 Task: In the sheet Budget Analysis ToolFont size of heading  18 Font style of dataoswald 'Font size of data '9 Alignment of headline & dataAlign center.   Fill color in heading, Red Font color of dataIn the sheet  Budget Template Workbookbook
Action: Mouse moved to (99, 158)
Screenshot: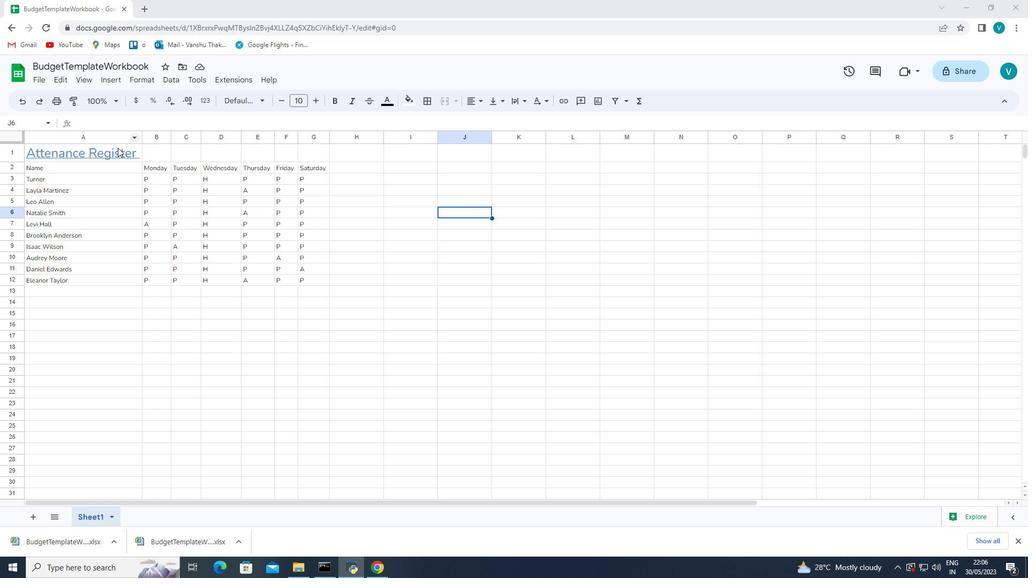 
Action: Mouse pressed left at (99, 158)
Screenshot: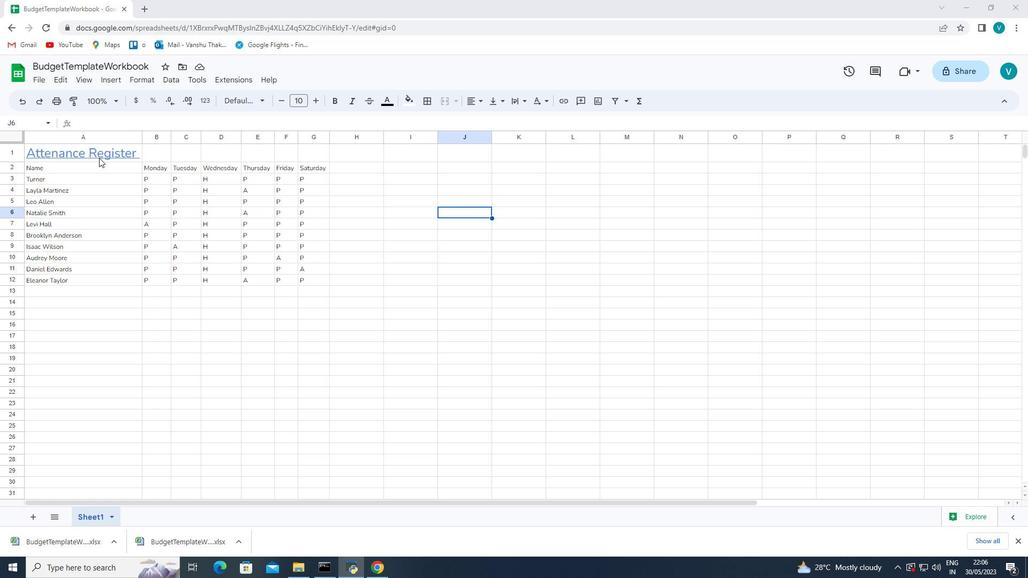 
Action: Mouse moved to (254, 101)
Screenshot: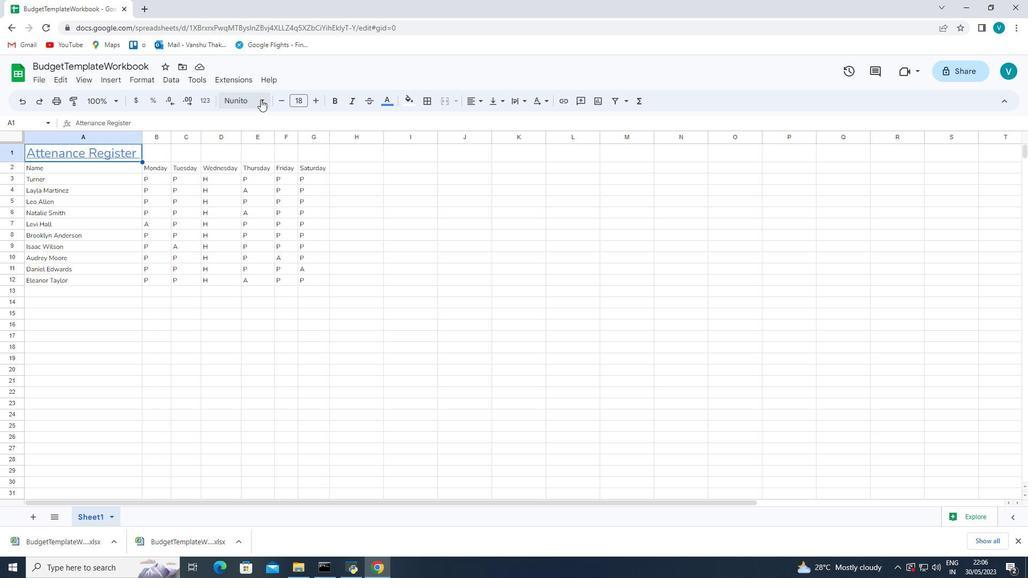 
Action: Mouse pressed left at (254, 101)
Screenshot: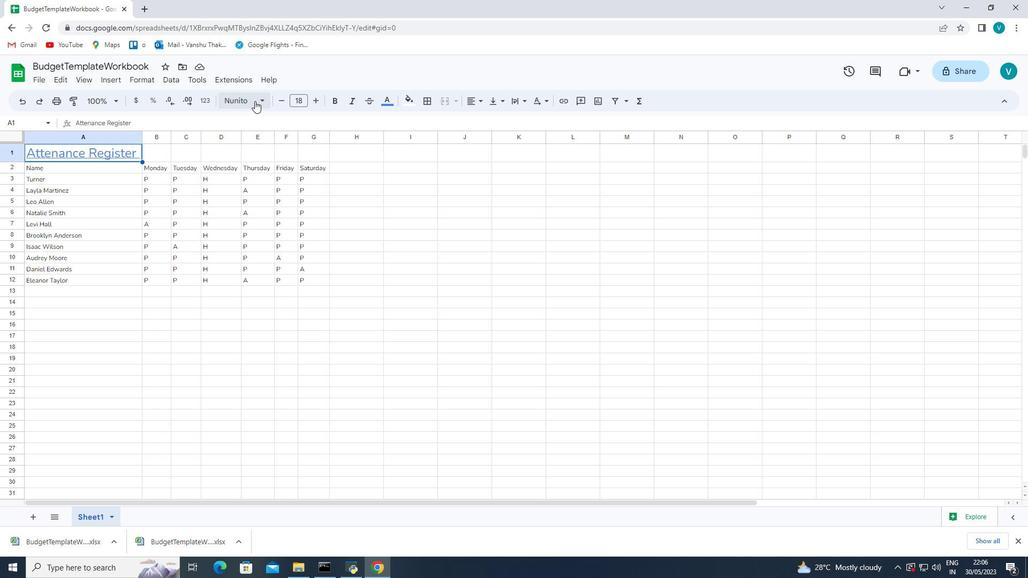 
Action: Mouse moved to (285, 328)
Screenshot: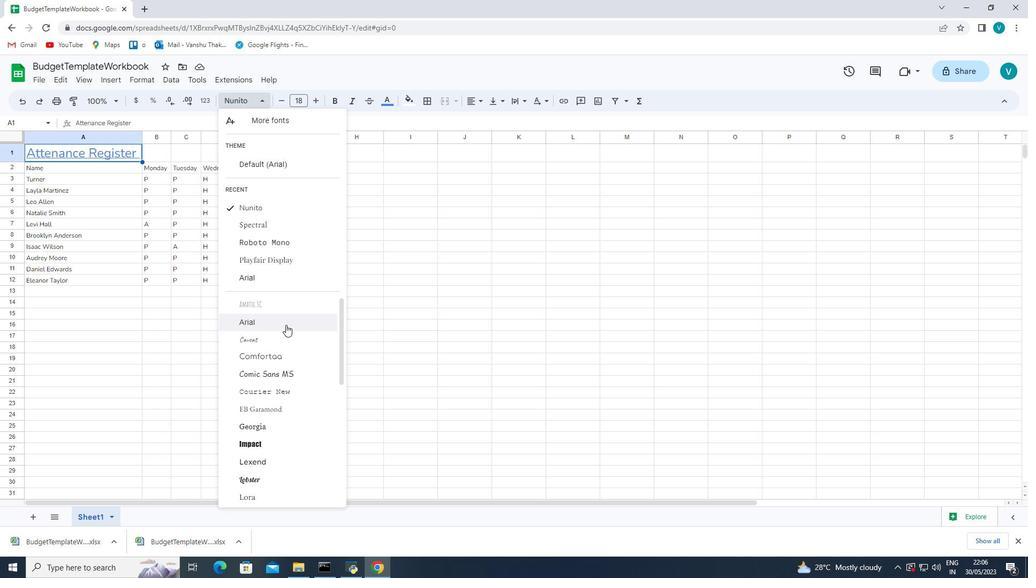 
Action: Mouse scrolled (285, 327) with delta (0, 0)
Screenshot: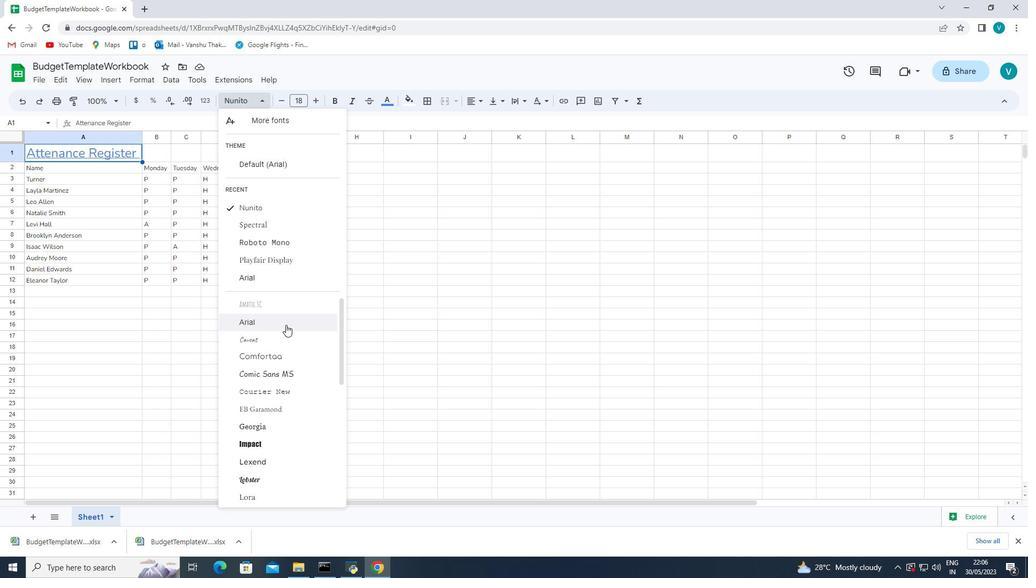 
Action: Mouse moved to (284, 332)
Screenshot: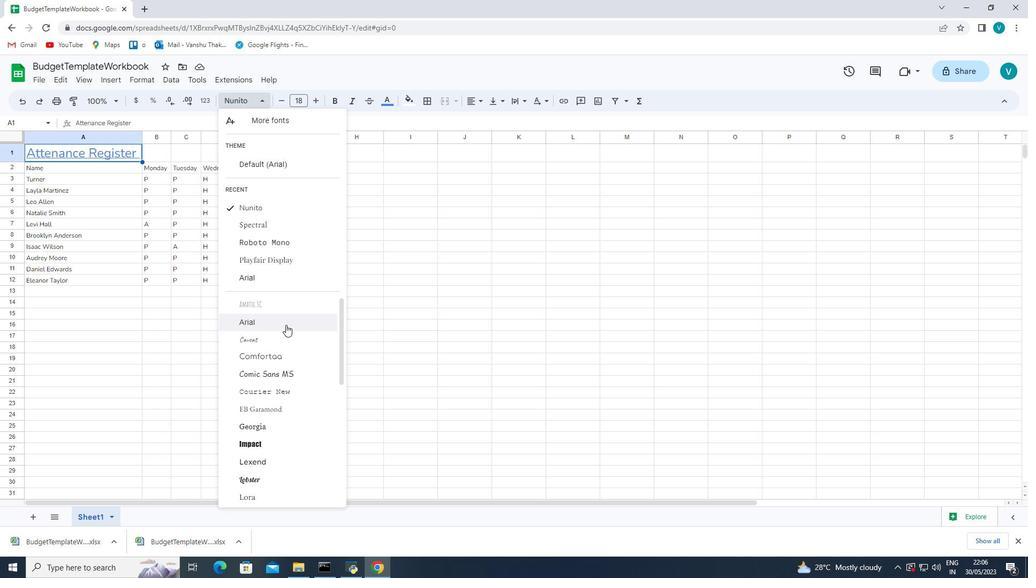 
Action: Mouse scrolled (284, 331) with delta (0, 0)
Screenshot: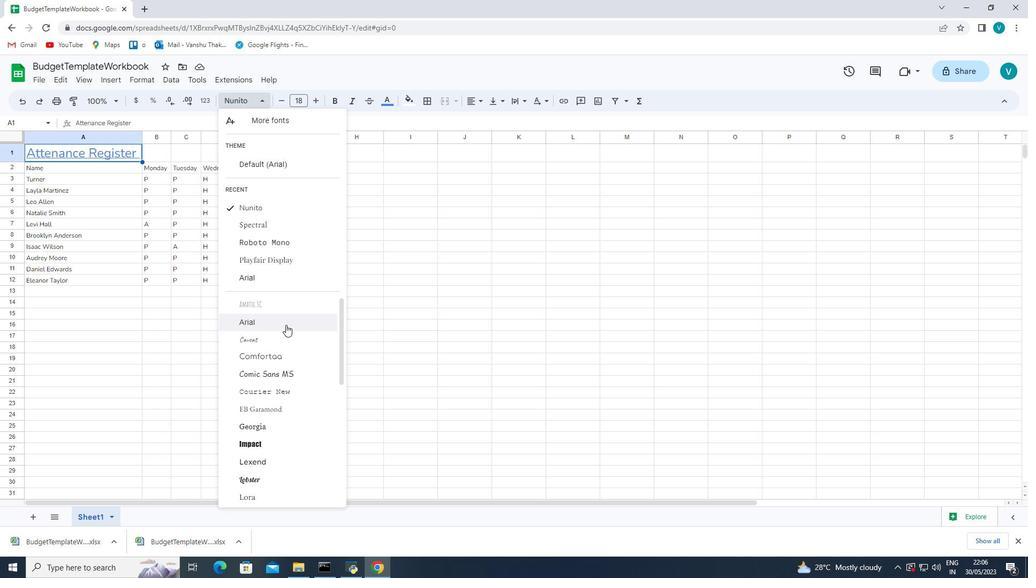 
Action: Mouse moved to (284, 333)
Screenshot: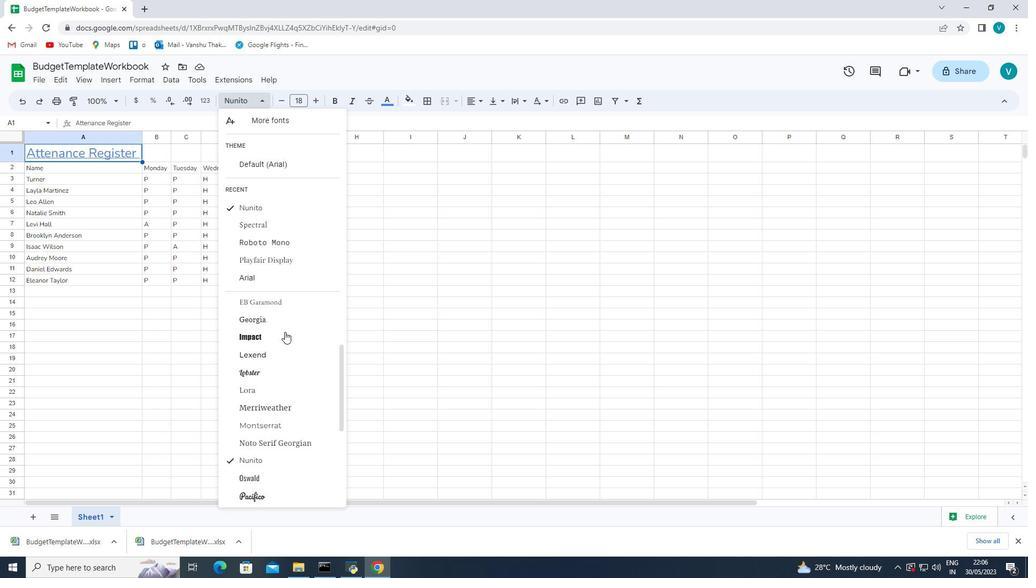 
Action: Mouse scrolled (284, 332) with delta (0, 0)
Screenshot: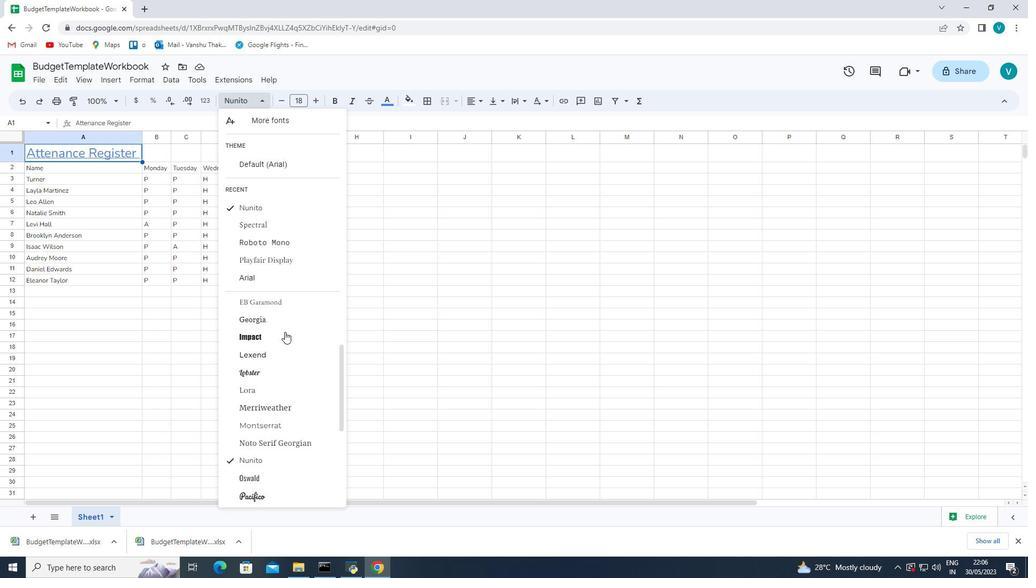 
Action: Mouse moved to (284, 336)
Screenshot: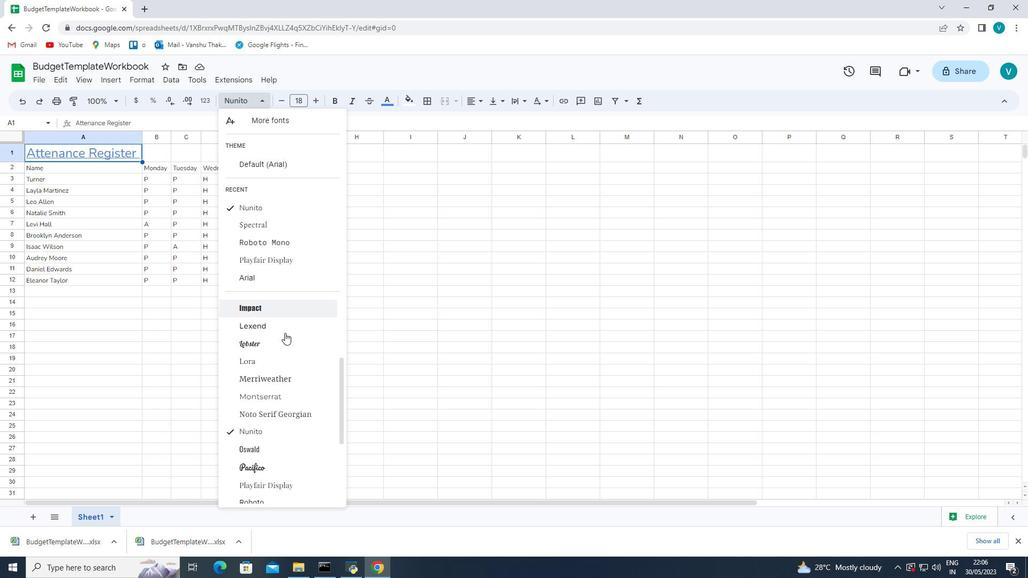 
Action: Mouse scrolled (284, 335) with delta (0, 0)
Screenshot: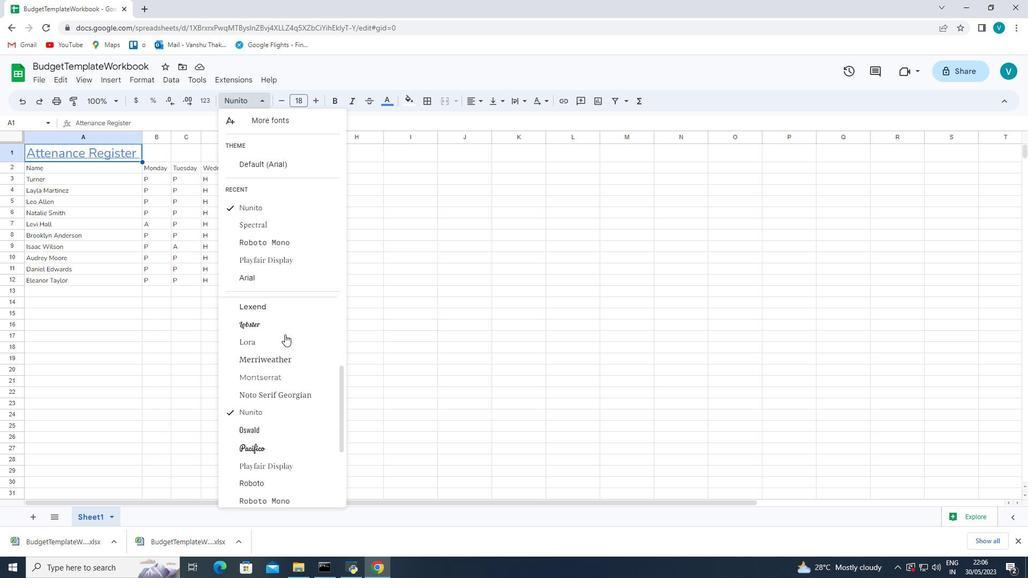 
Action: Mouse scrolled (284, 335) with delta (0, 0)
Screenshot: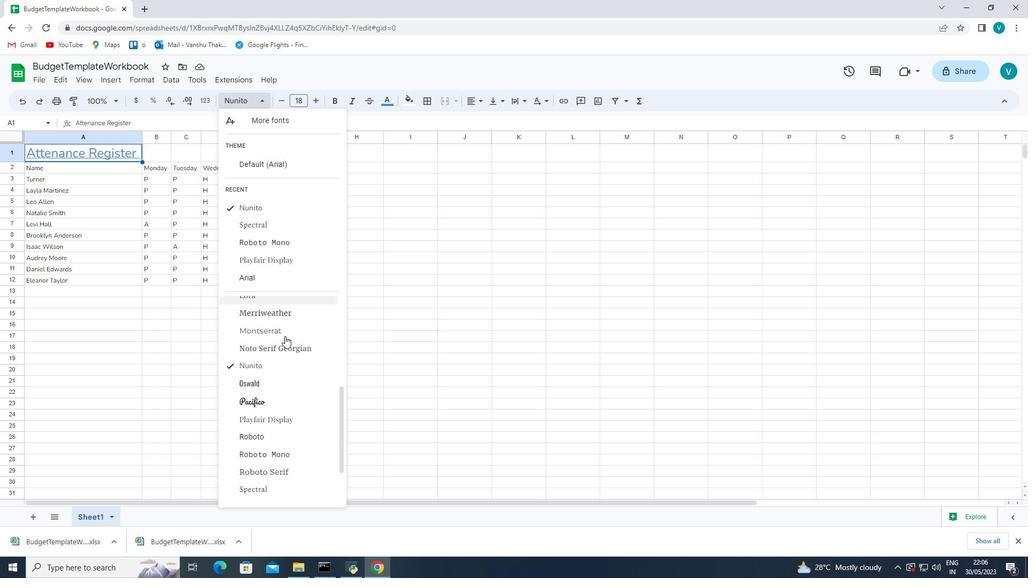 
Action: Mouse scrolled (284, 335) with delta (0, 0)
Screenshot: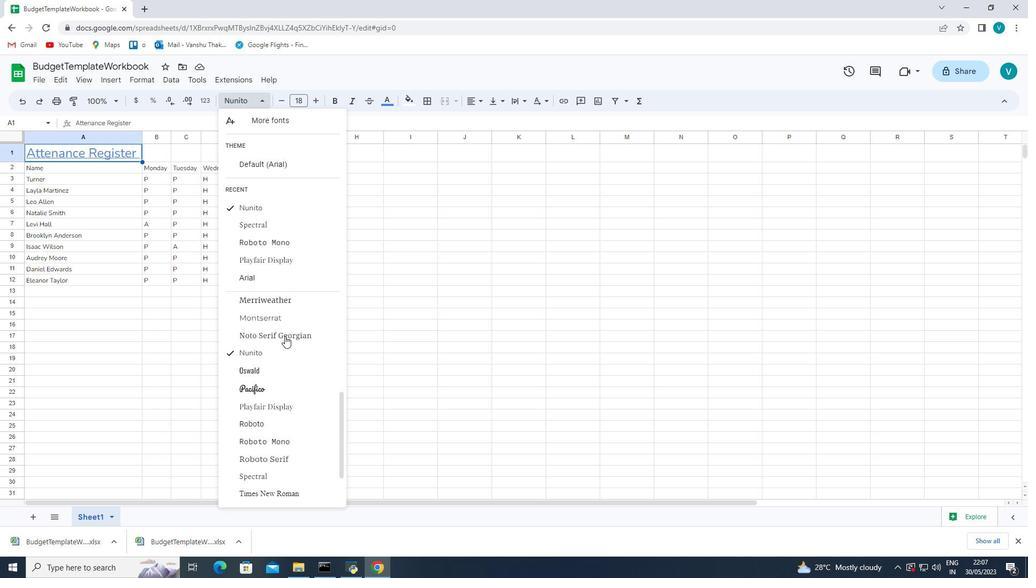
Action: Mouse moved to (285, 336)
Screenshot: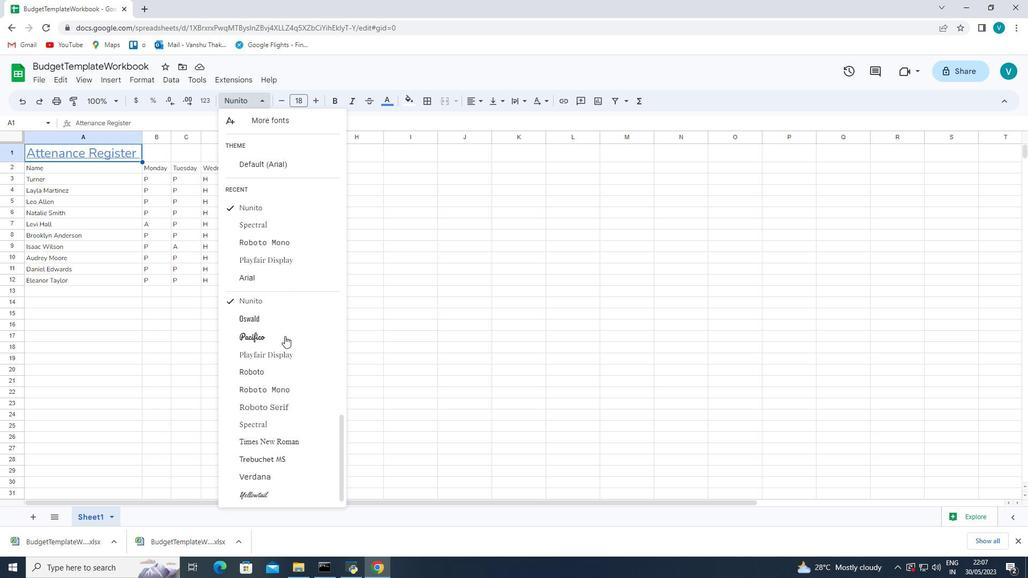 
Action: Mouse scrolled (285, 336) with delta (0, 0)
Screenshot: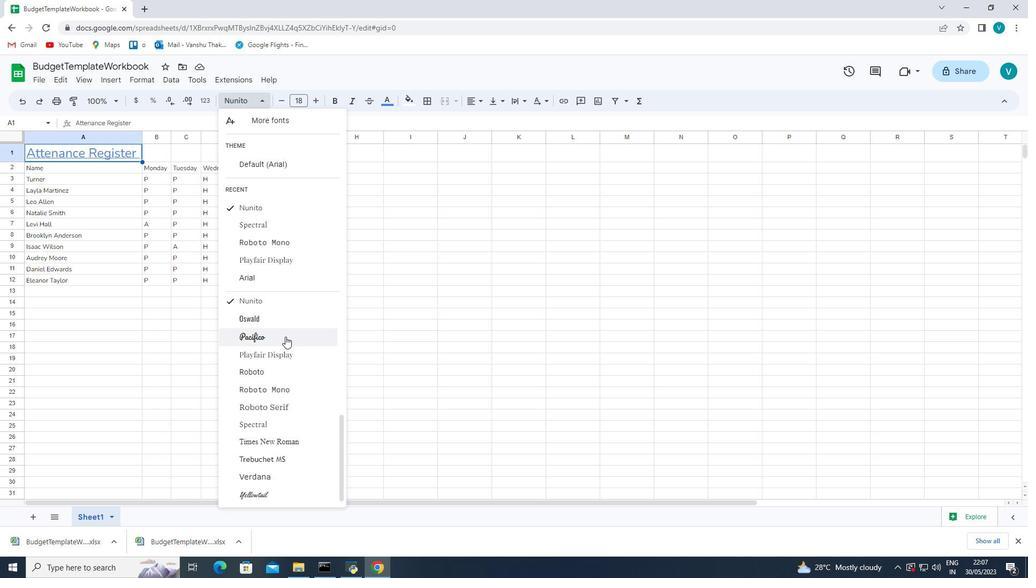 
Action: Mouse scrolled (285, 336) with delta (0, 0)
Screenshot: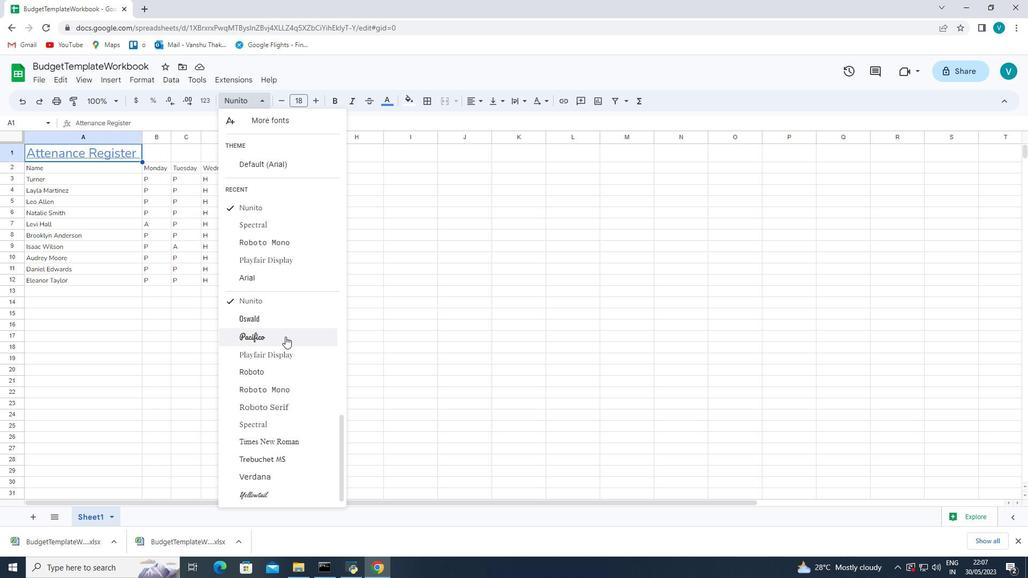 
Action: Mouse scrolled (285, 336) with delta (0, 0)
Screenshot: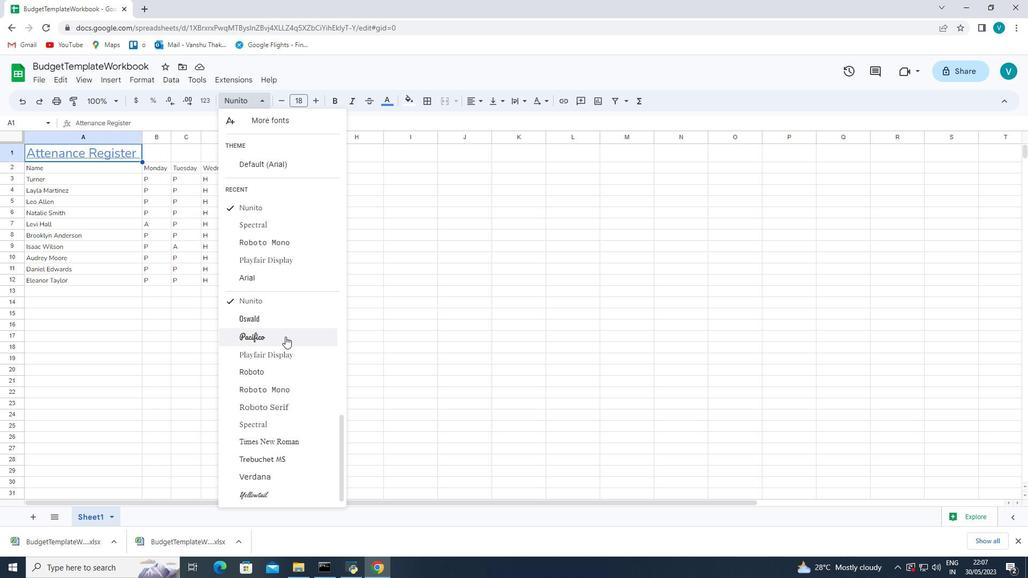 
Action: Mouse scrolled (285, 336) with delta (0, 0)
Screenshot: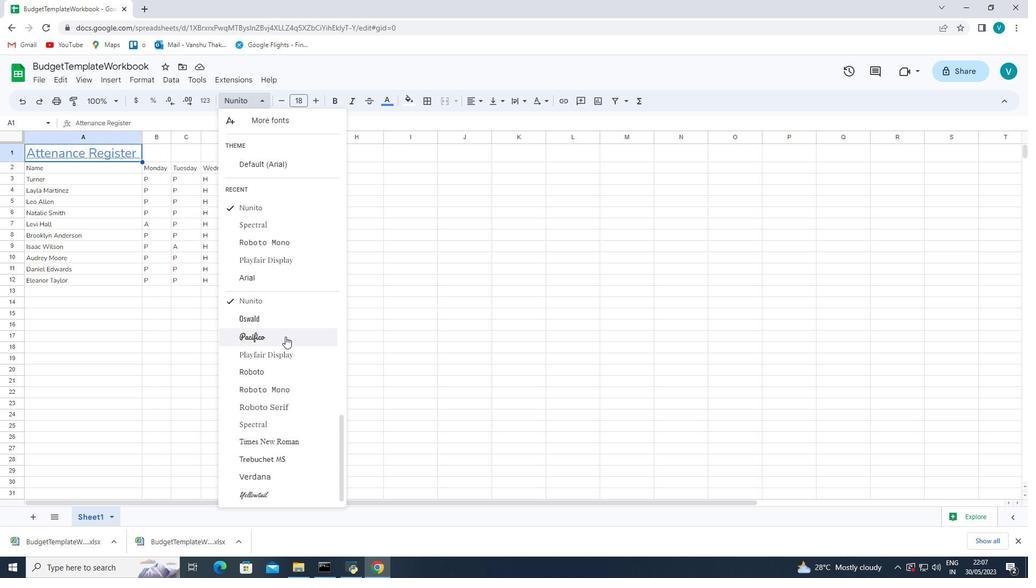 
Action: Mouse scrolled (285, 336) with delta (0, 0)
Screenshot: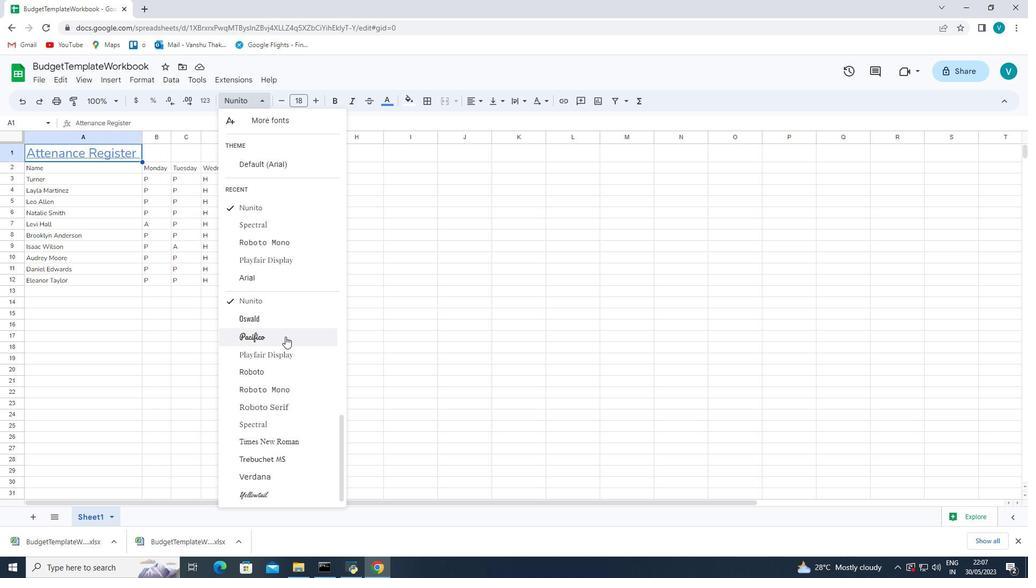 
Action: Mouse moved to (263, 123)
Screenshot: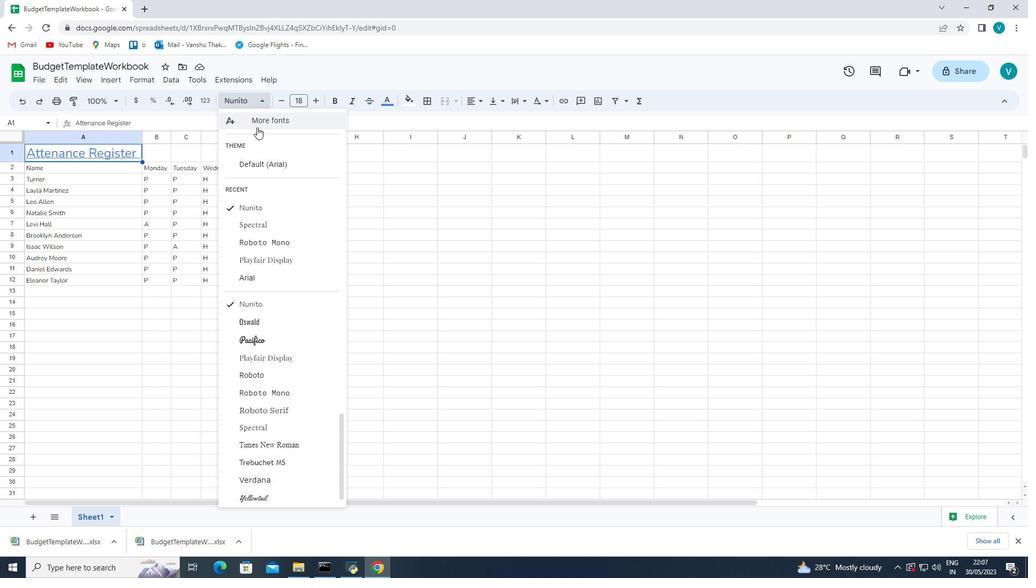 
Action: Mouse pressed left at (263, 123)
Screenshot: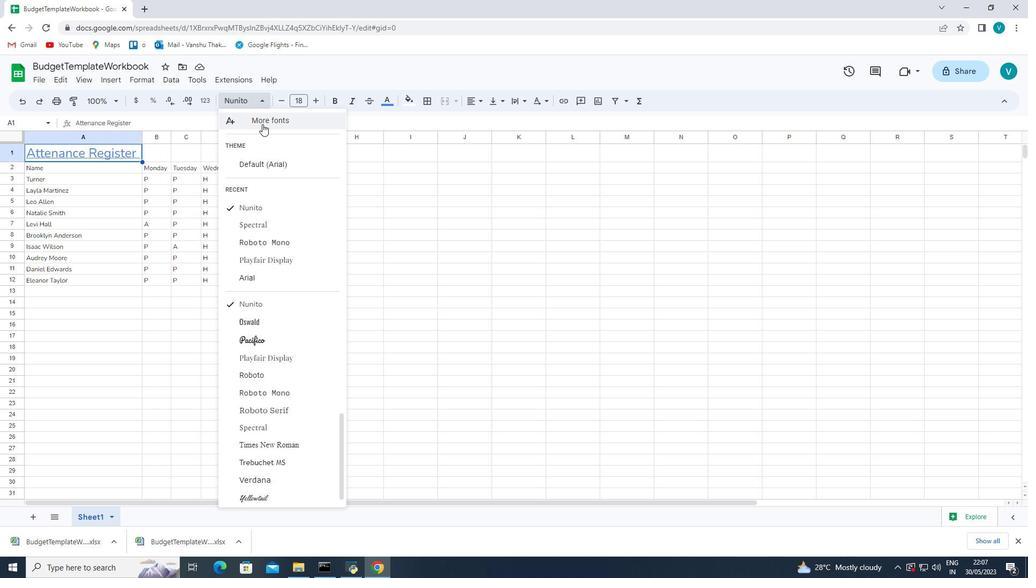 
Action: Mouse moved to (350, 165)
Screenshot: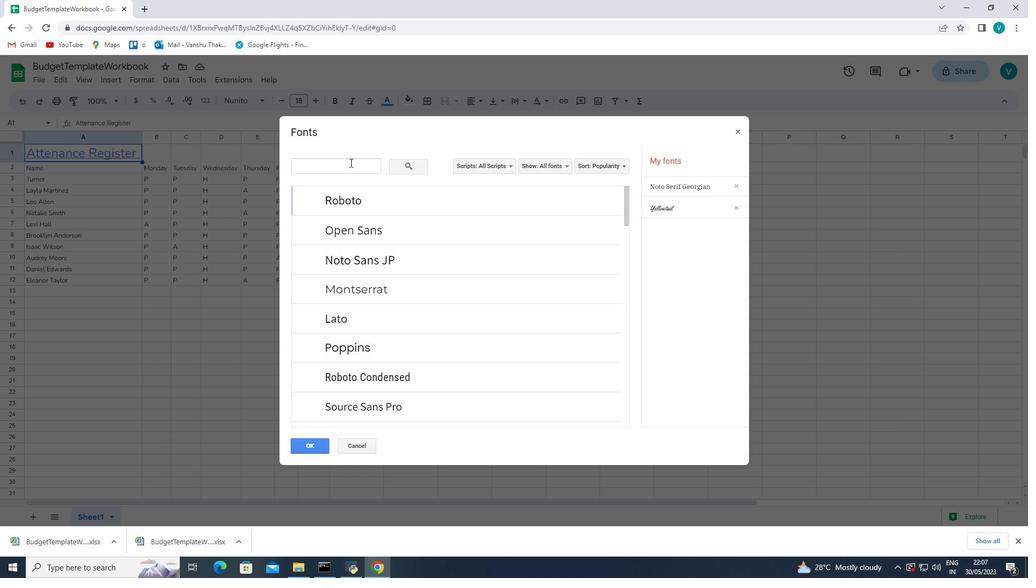 
Action: Mouse pressed left at (350, 165)
Screenshot: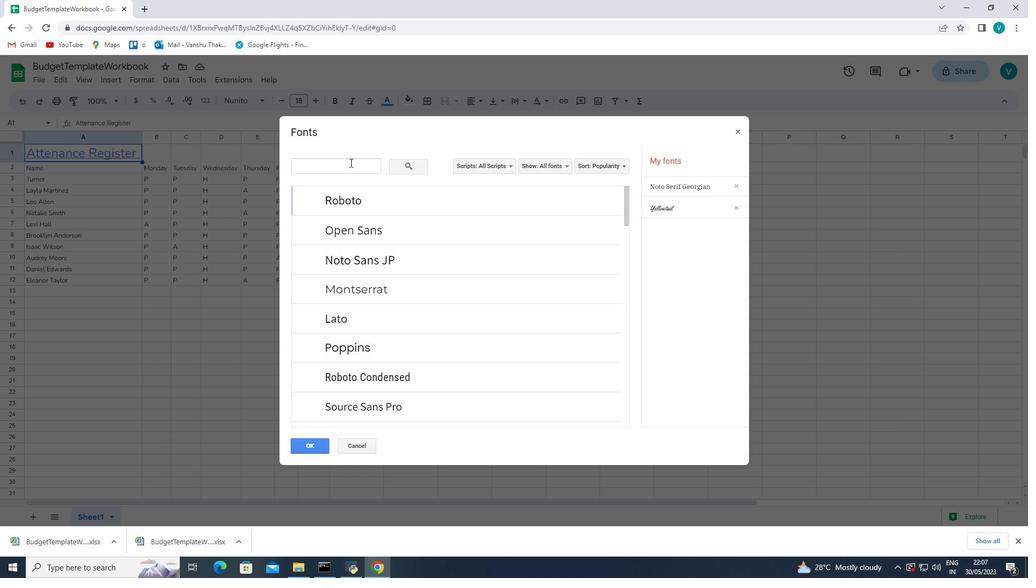 
Action: Mouse moved to (326, 151)
Screenshot: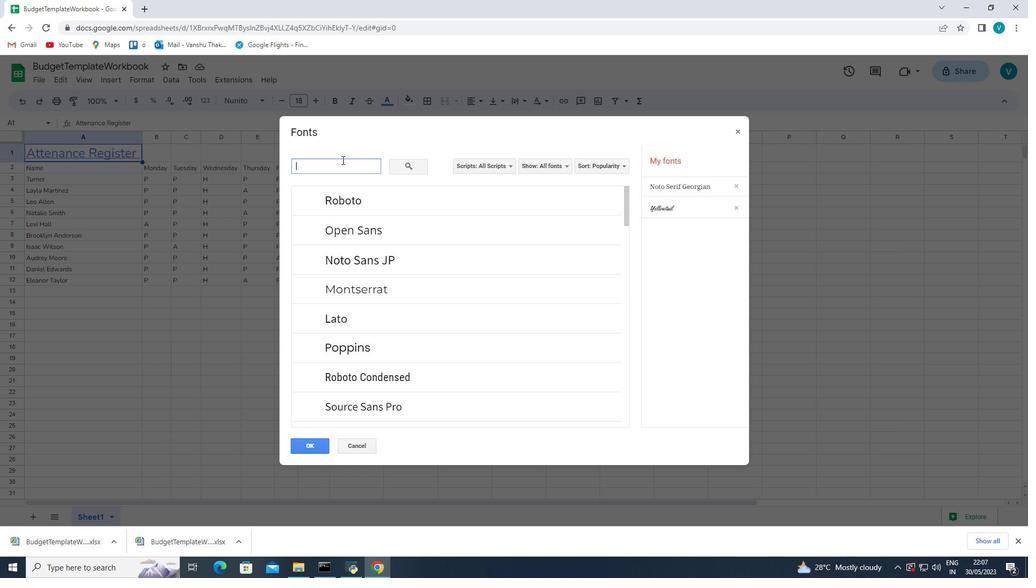 
Action: Key pressed os
Screenshot: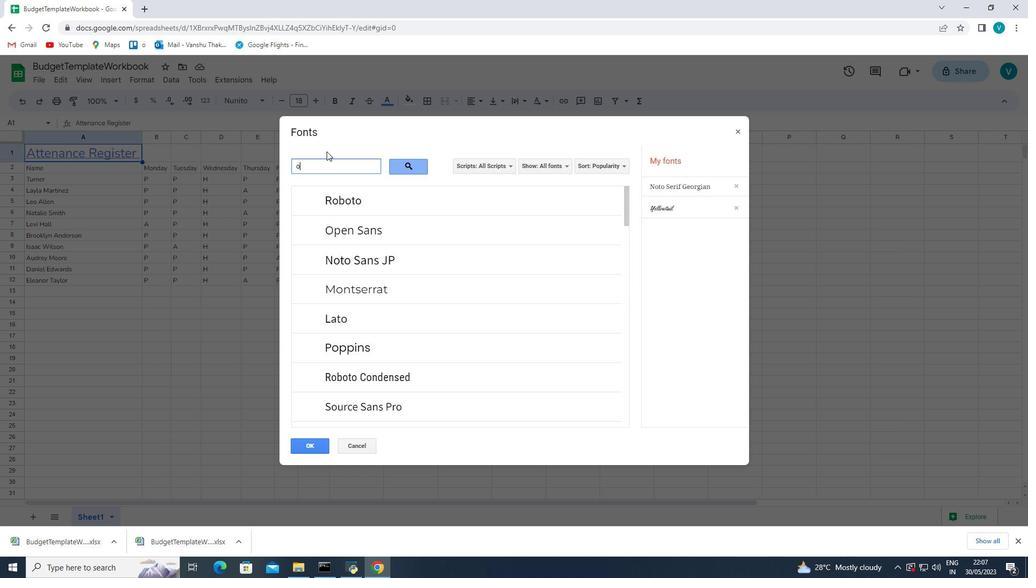 
Action: Mouse moved to (348, 204)
Screenshot: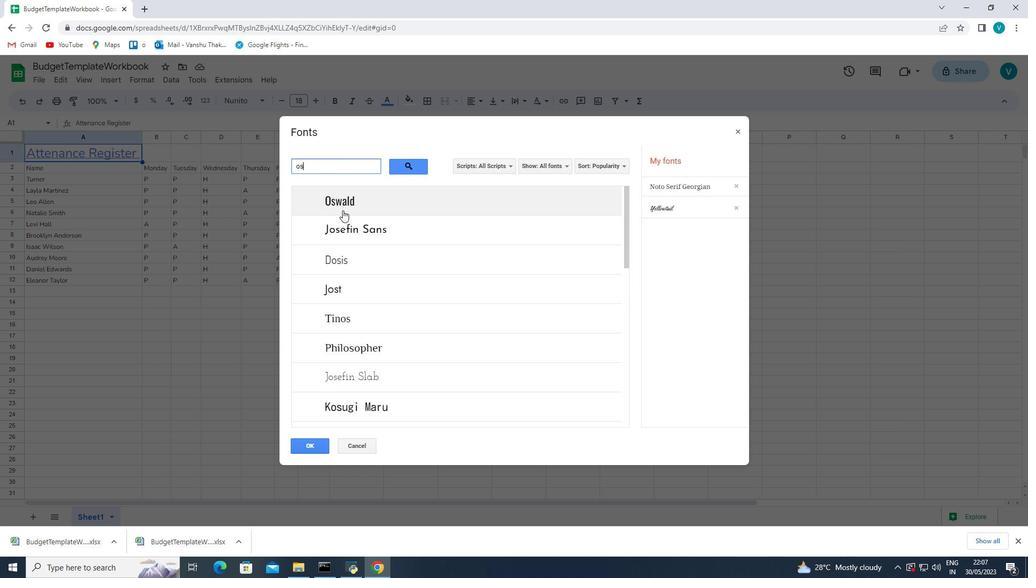 
Action: Mouse pressed left at (348, 204)
Screenshot: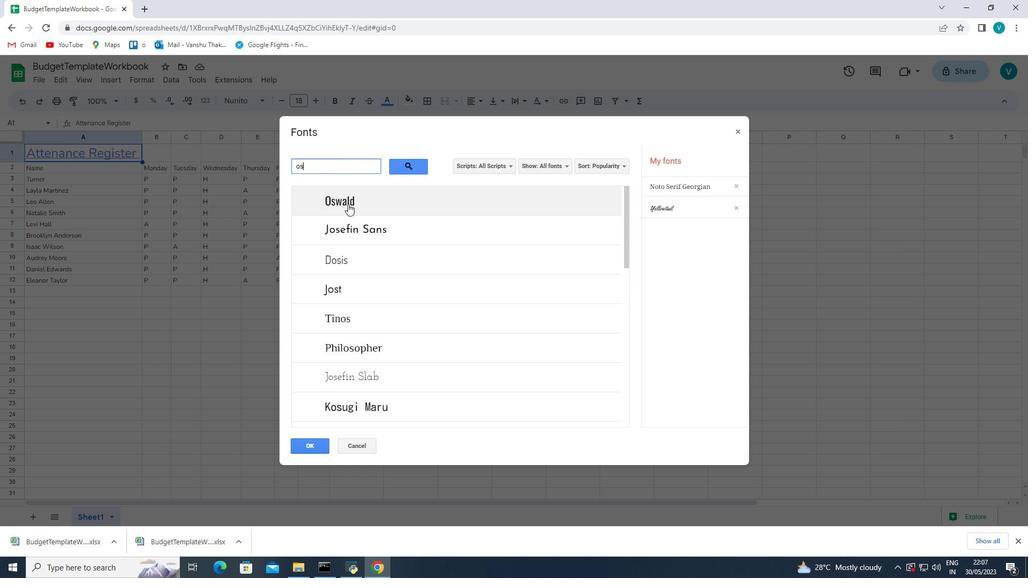 
Action: Mouse moved to (319, 448)
Screenshot: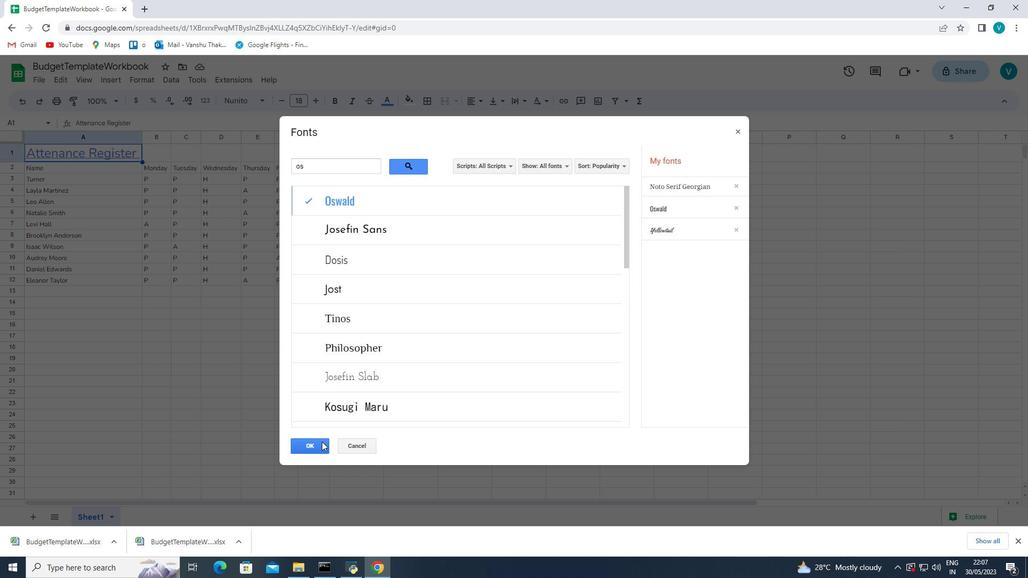 
Action: Mouse pressed left at (319, 448)
Screenshot: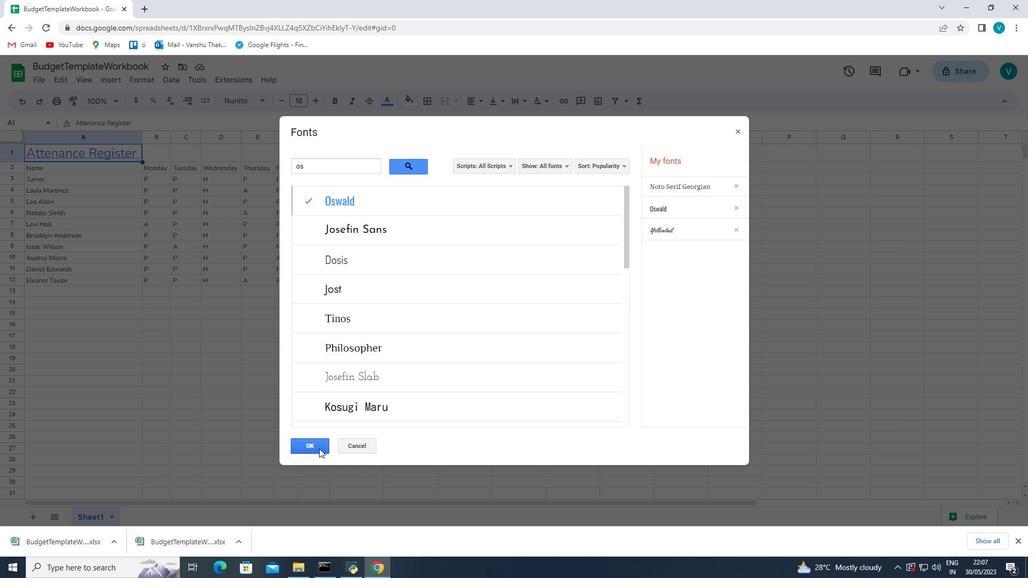 
Action: Mouse moved to (146, 325)
Screenshot: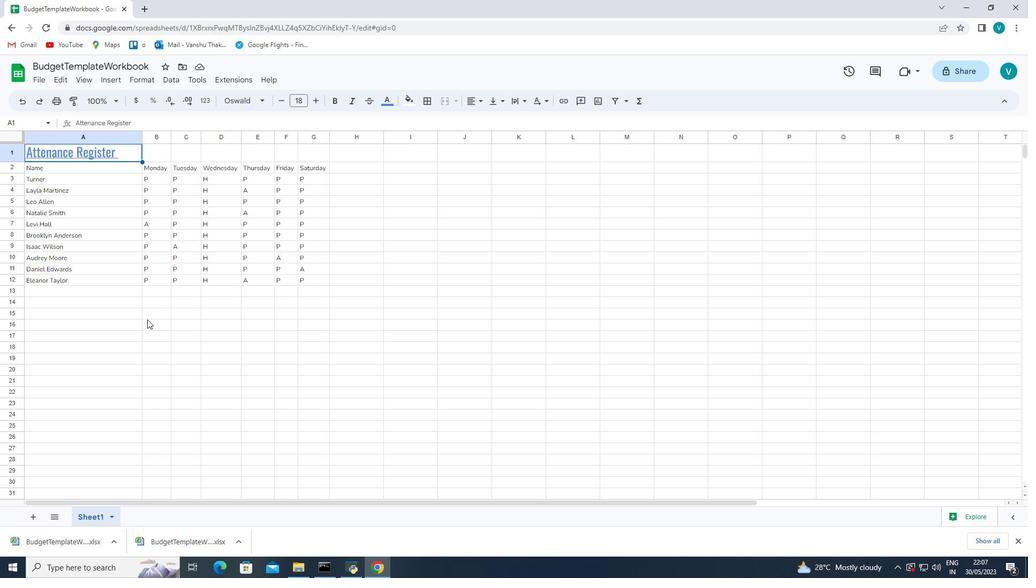 
Action: Mouse pressed left at (146, 325)
Screenshot: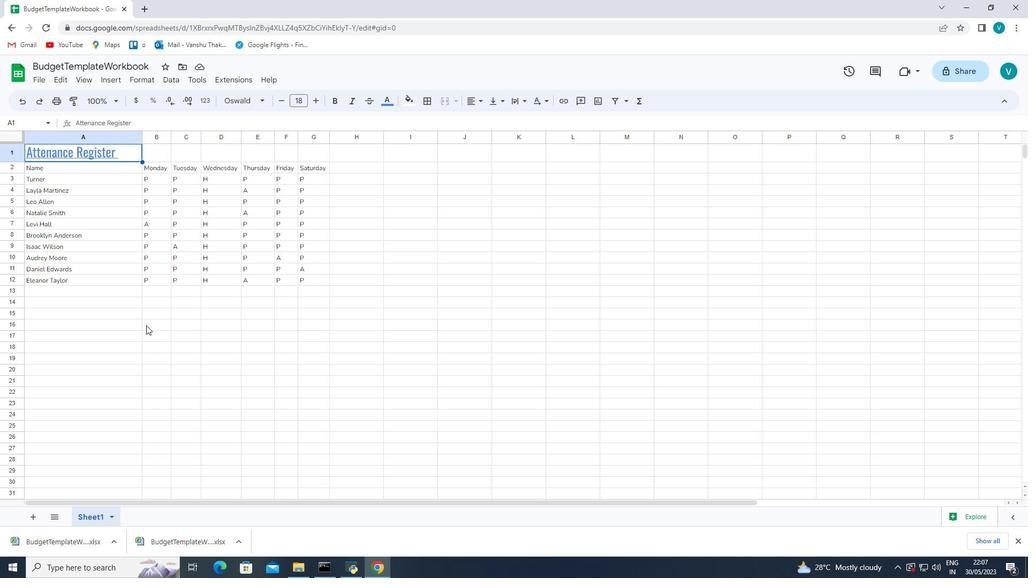 
Action: Mouse moved to (47, 170)
Screenshot: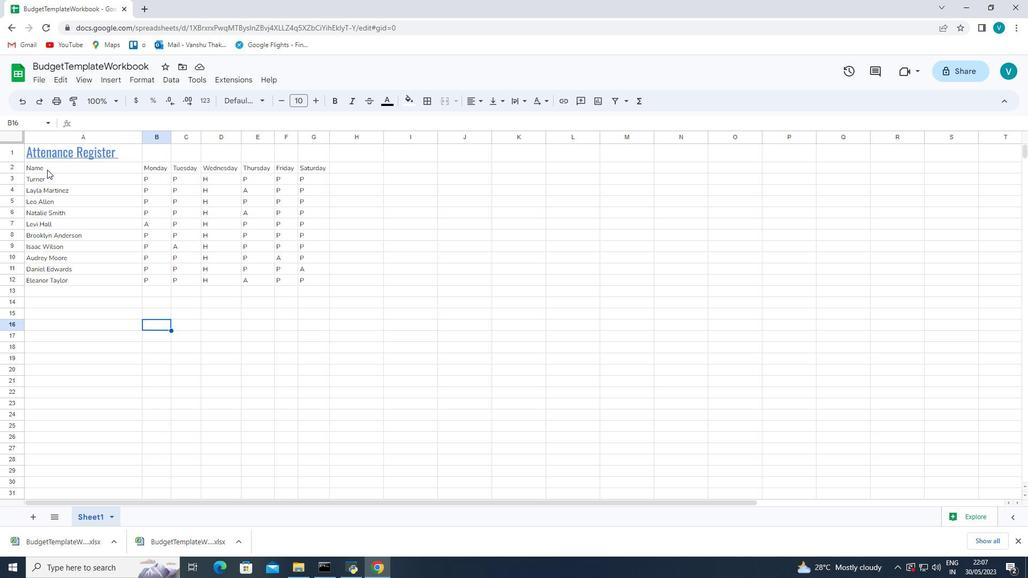 
Action: Mouse pressed left at (47, 170)
Screenshot: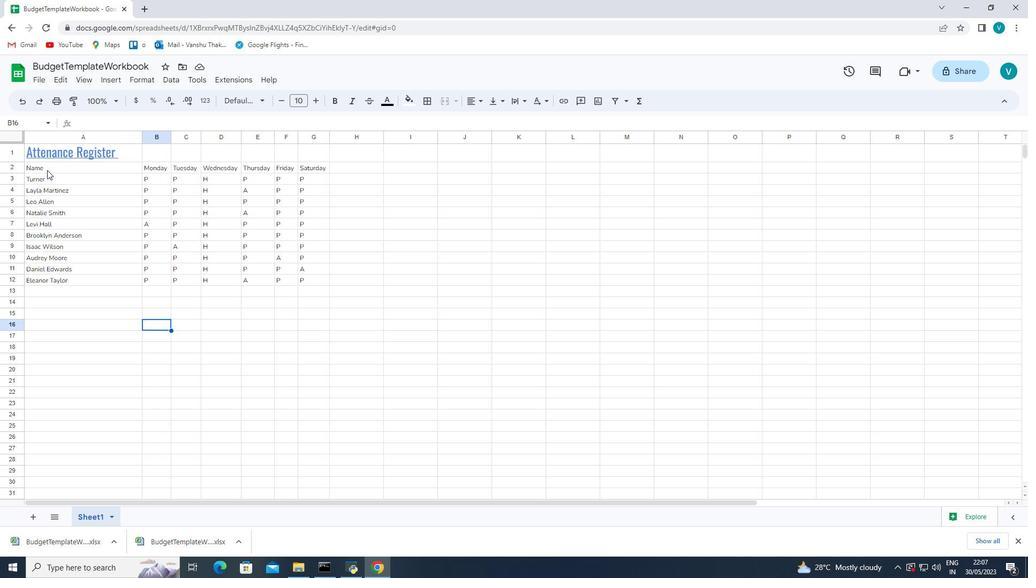 
Action: Mouse moved to (469, 104)
Screenshot: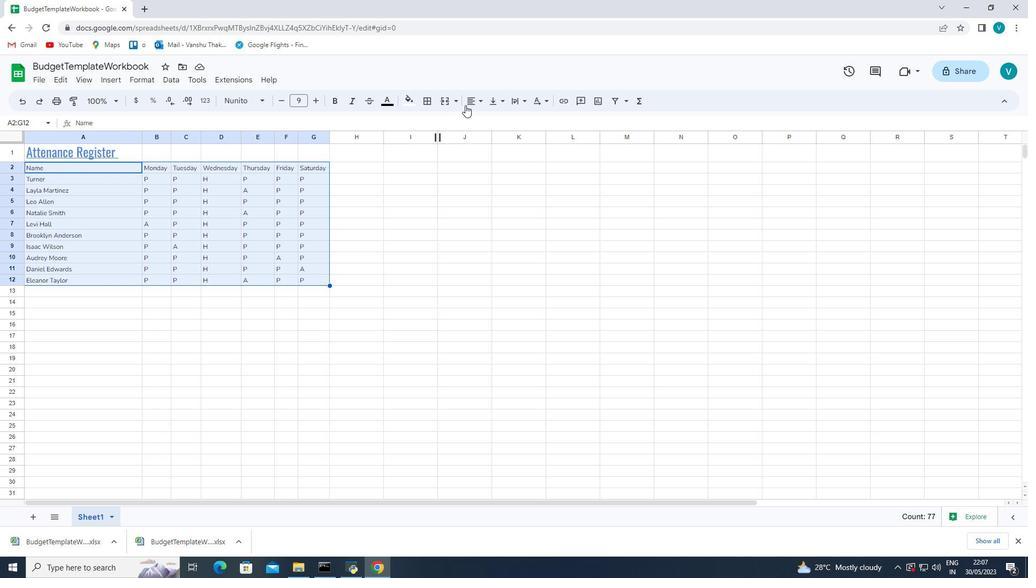 
Action: Mouse pressed left at (469, 104)
Screenshot: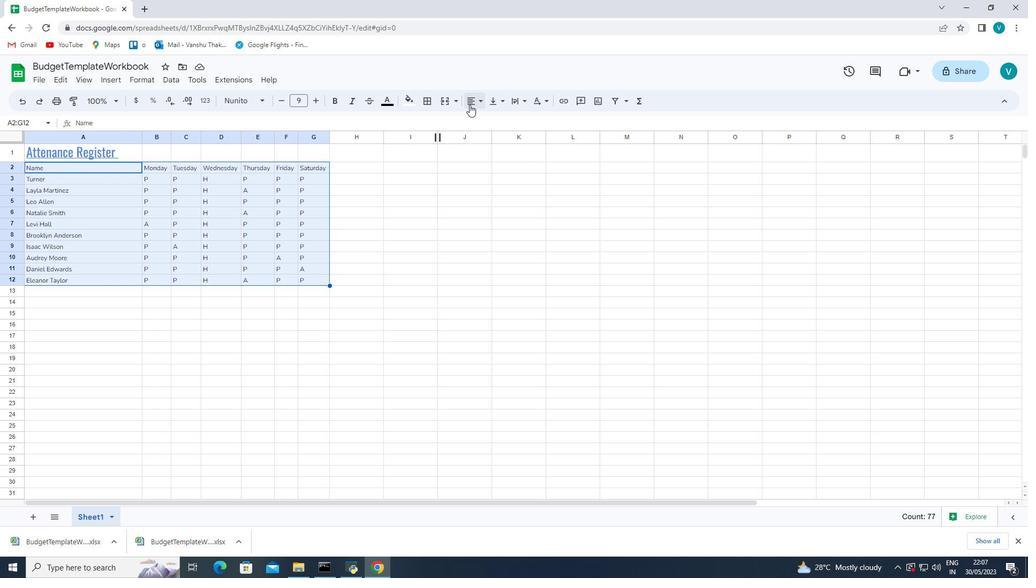 
Action: Mouse moved to (489, 126)
Screenshot: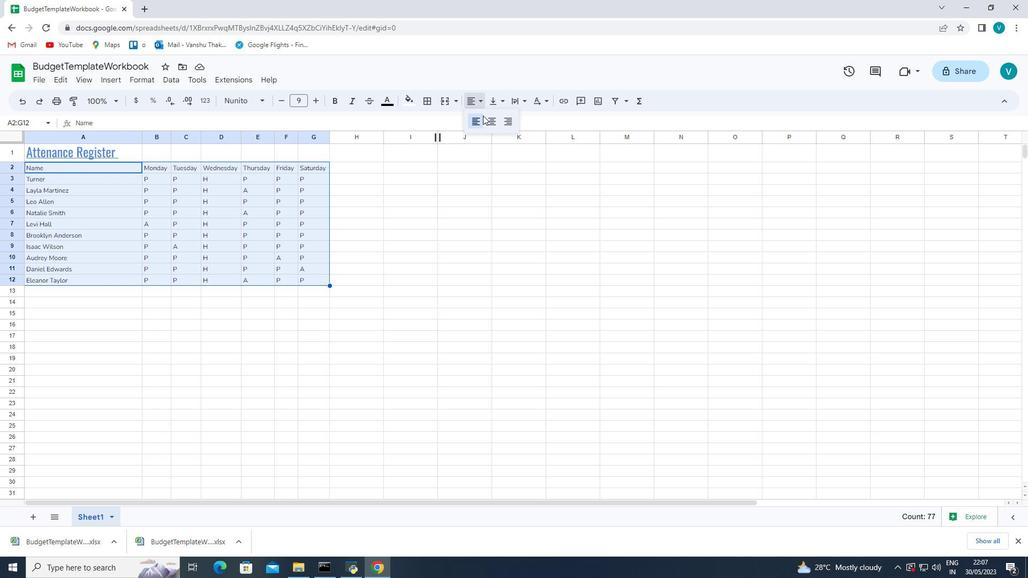
Action: Mouse pressed left at (489, 126)
Screenshot: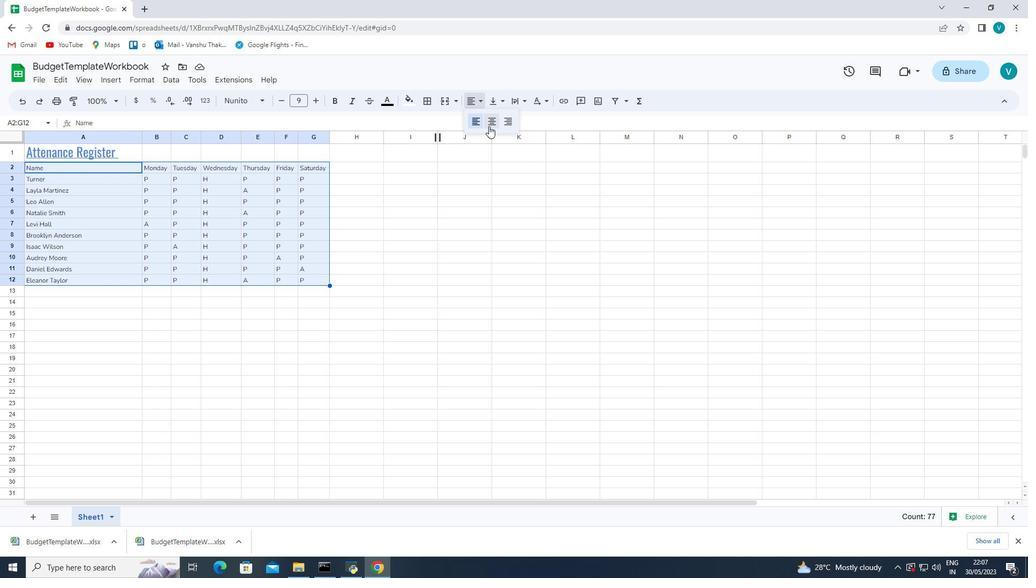 
Action: Mouse moved to (440, 233)
Screenshot: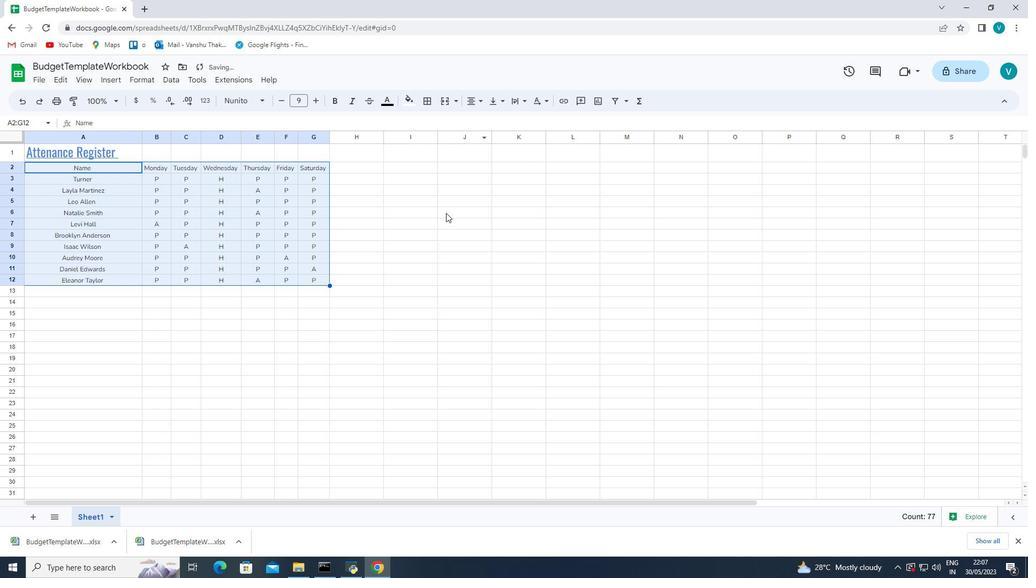 
Action: Mouse pressed left at (440, 233)
Screenshot: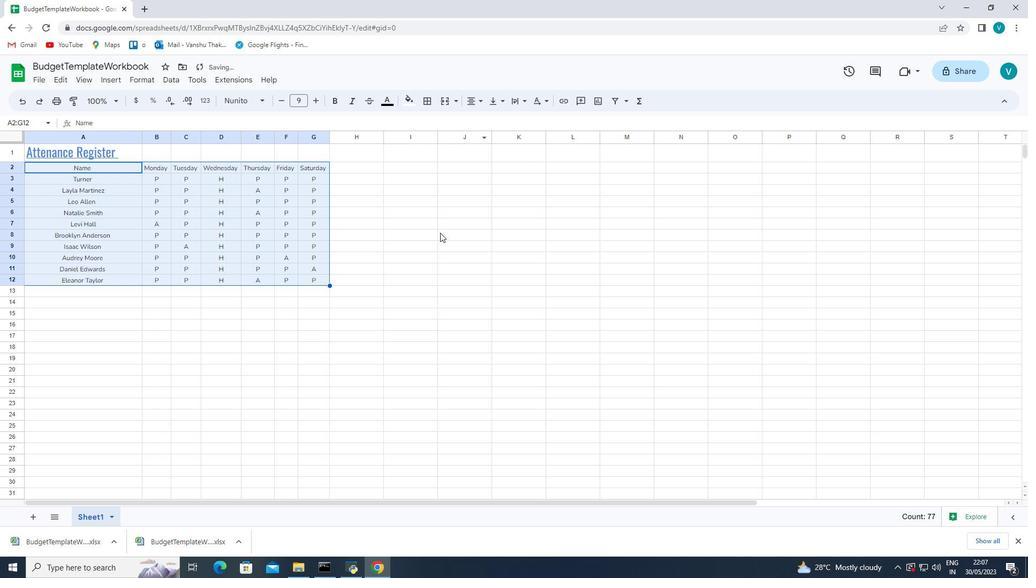 
Action: Mouse moved to (79, 149)
Screenshot: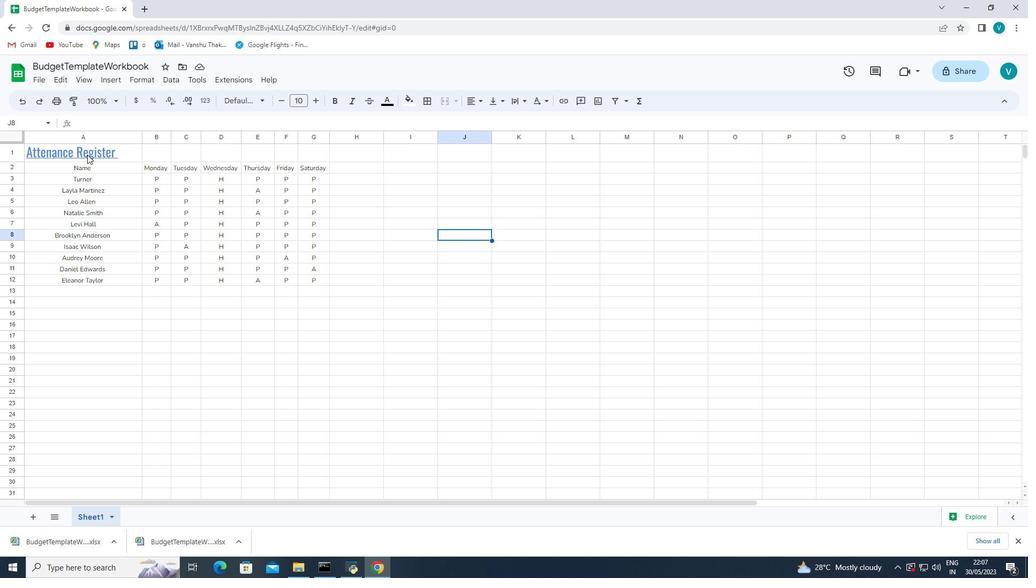 
Action: Mouse pressed left at (79, 149)
Screenshot: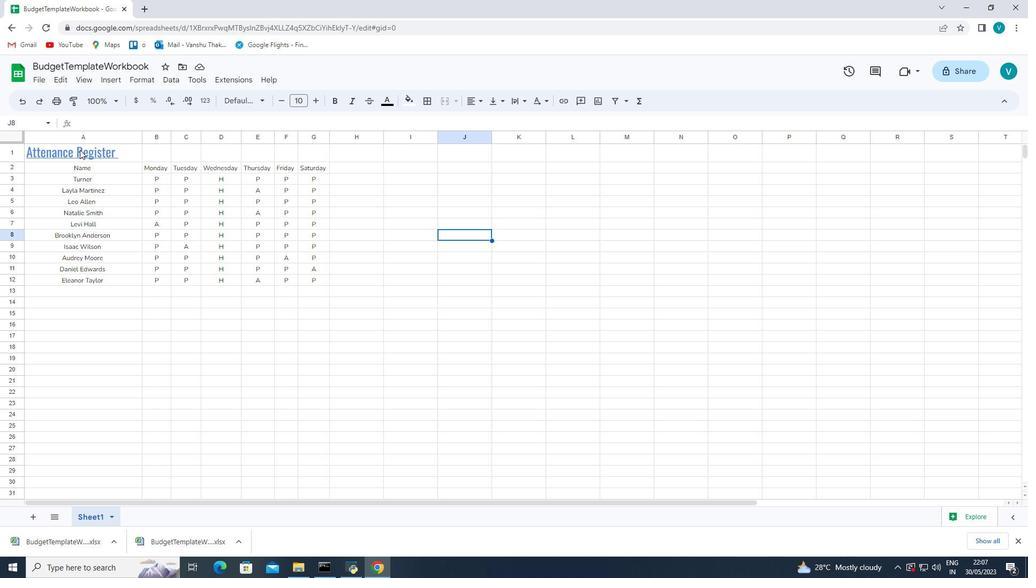 
Action: Mouse moved to (89, 153)
Screenshot: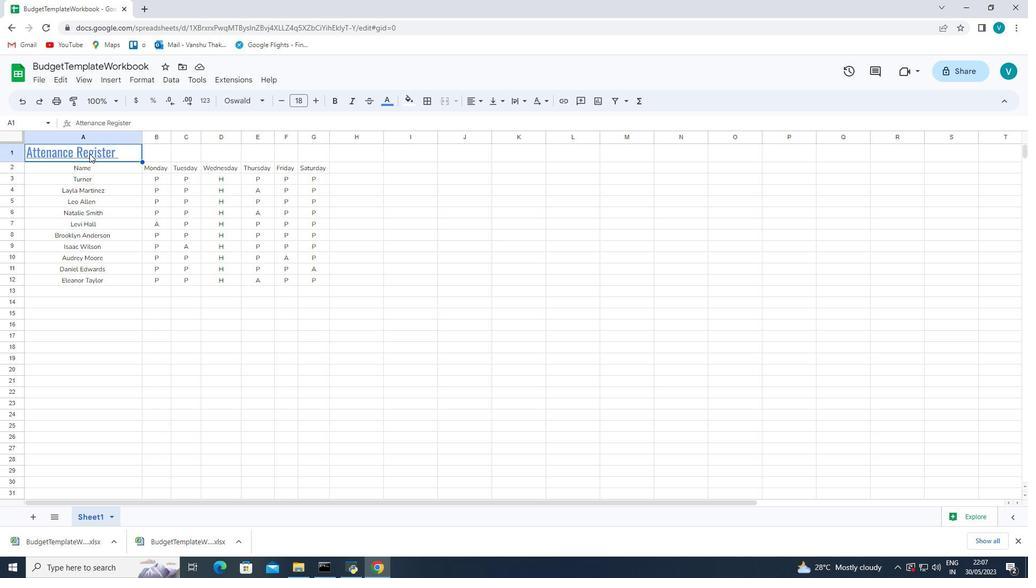 
Action: Mouse pressed left at (89, 153)
Screenshot: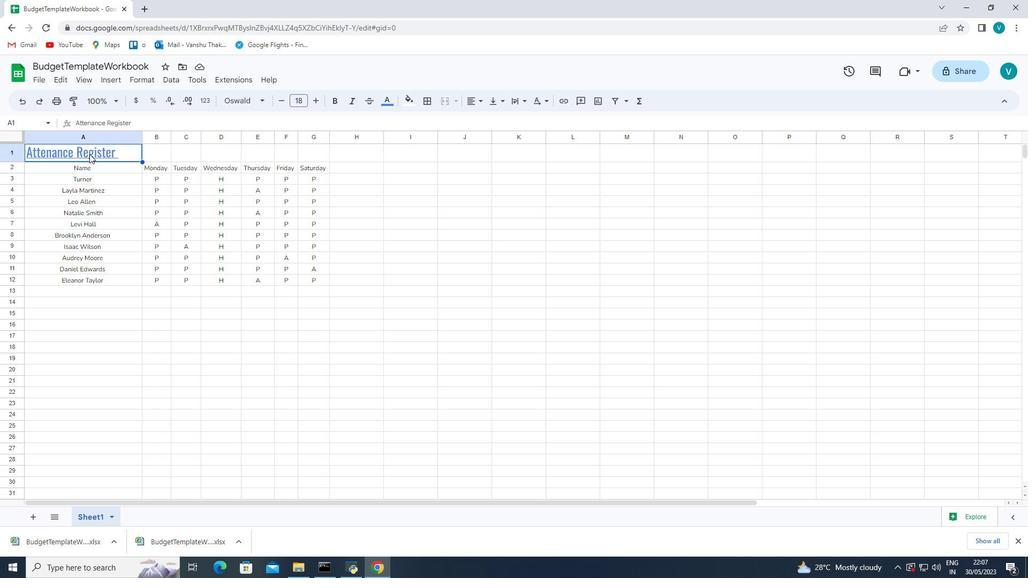 
Action: Mouse moved to (138, 157)
Screenshot: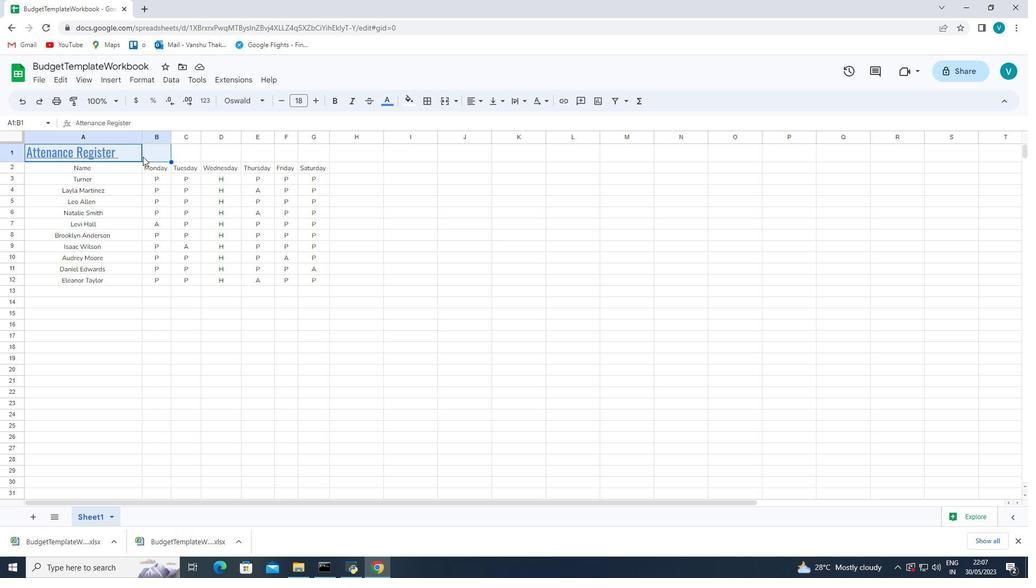 
Action: Mouse pressed left at (138, 157)
Screenshot: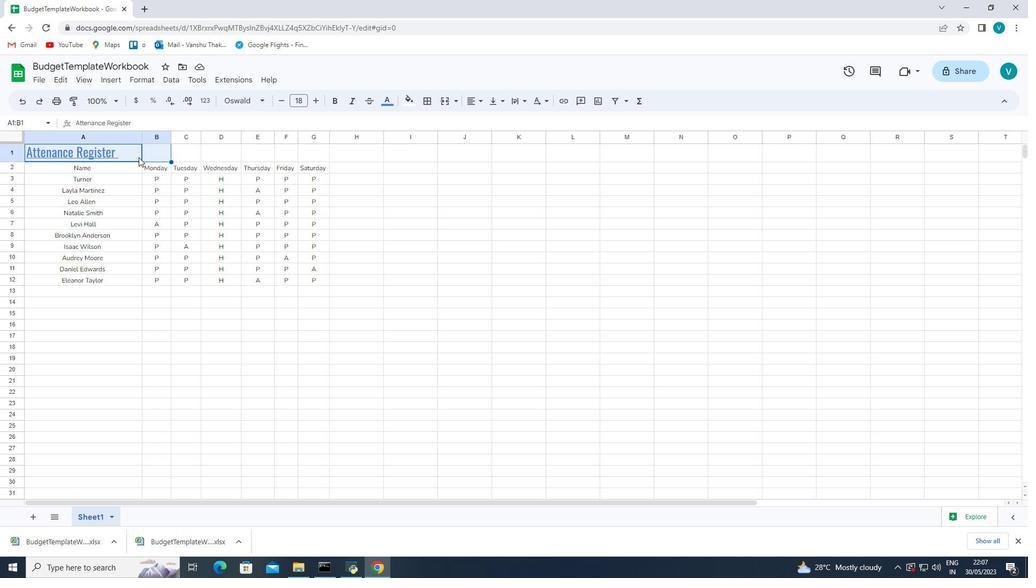 
Action: Mouse moved to (468, 104)
Screenshot: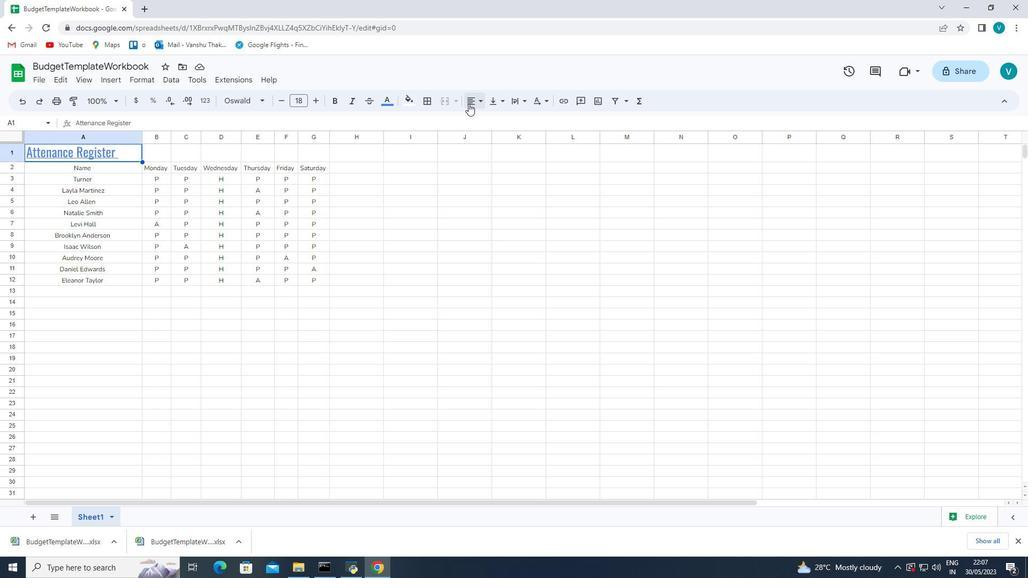 
Action: Mouse pressed left at (468, 104)
Screenshot: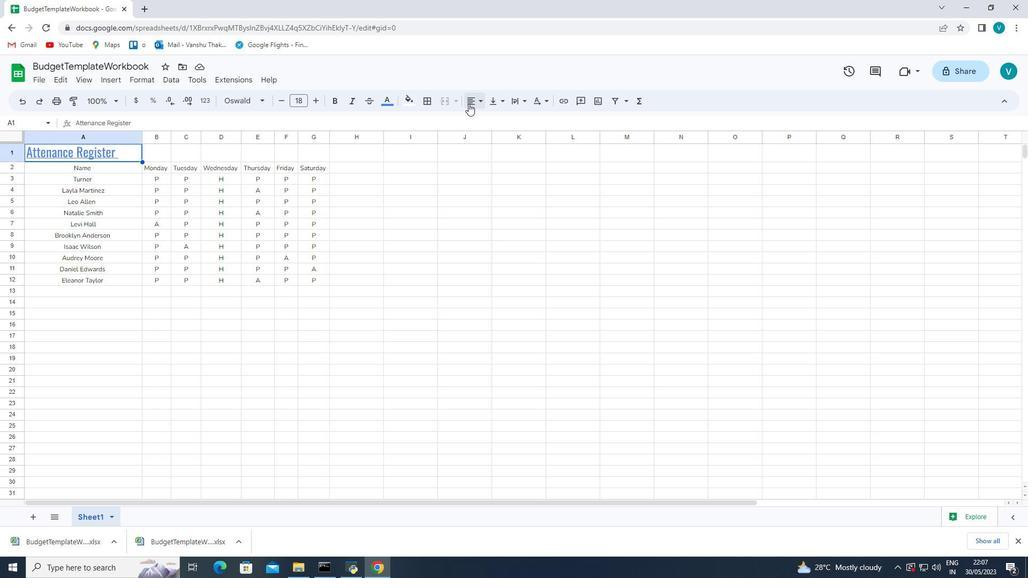 
Action: Mouse moved to (492, 120)
Screenshot: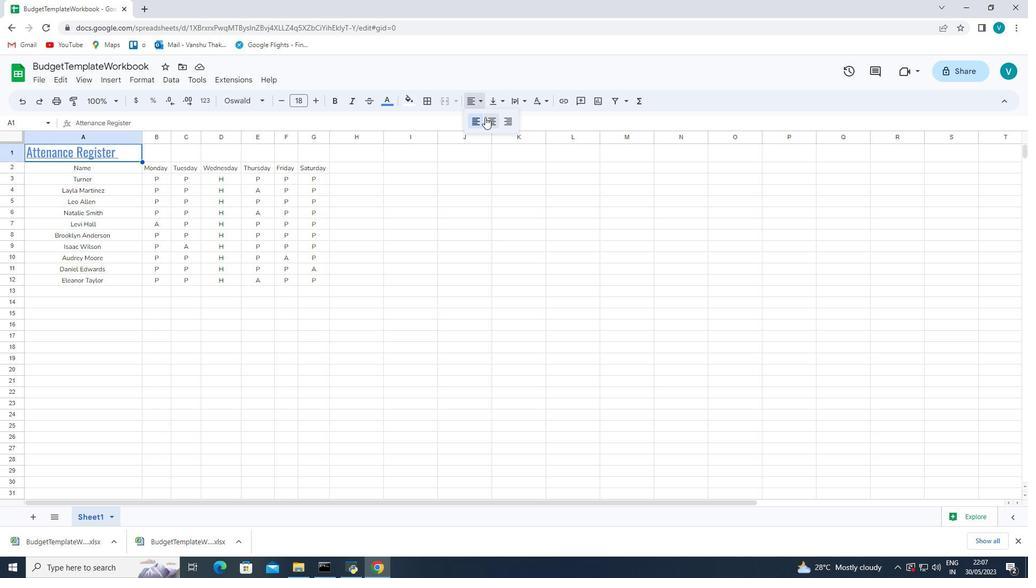 
Action: Mouse pressed left at (492, 120)
Screenshot: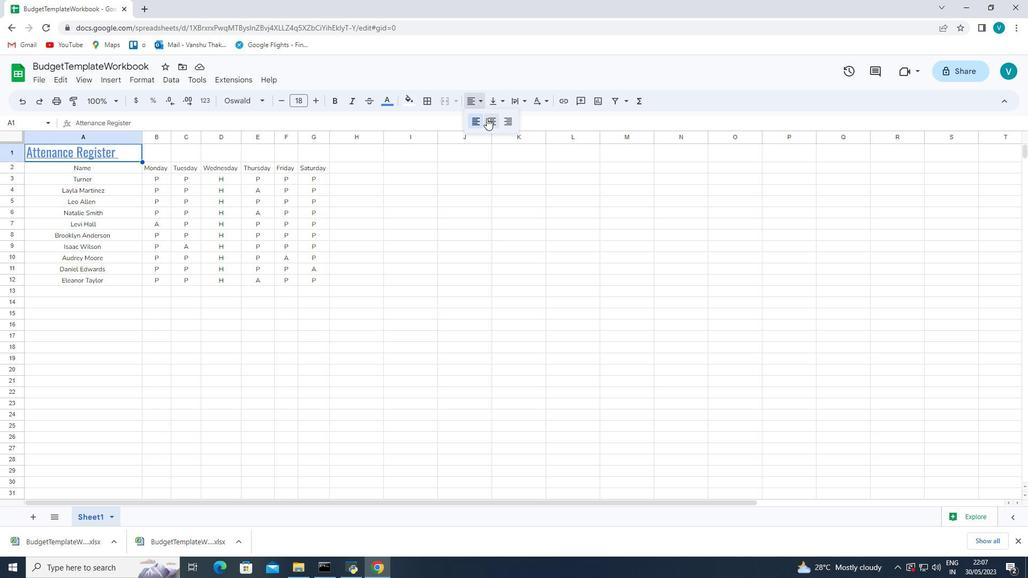 
Action: Mouse moved to (417, 220)
Screenshot: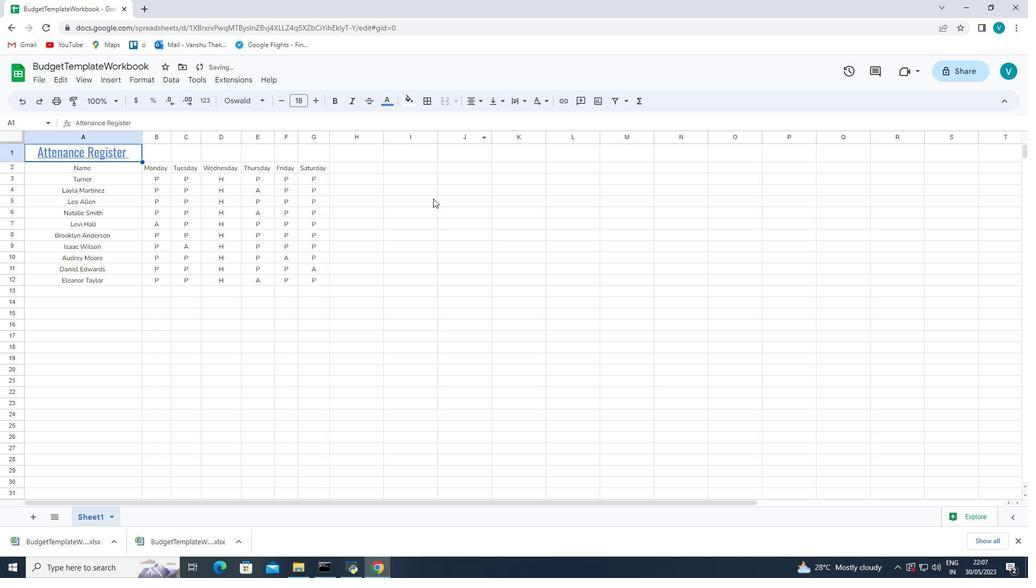 
Action: Mouse pressed left at (417, 220)
Screenshot: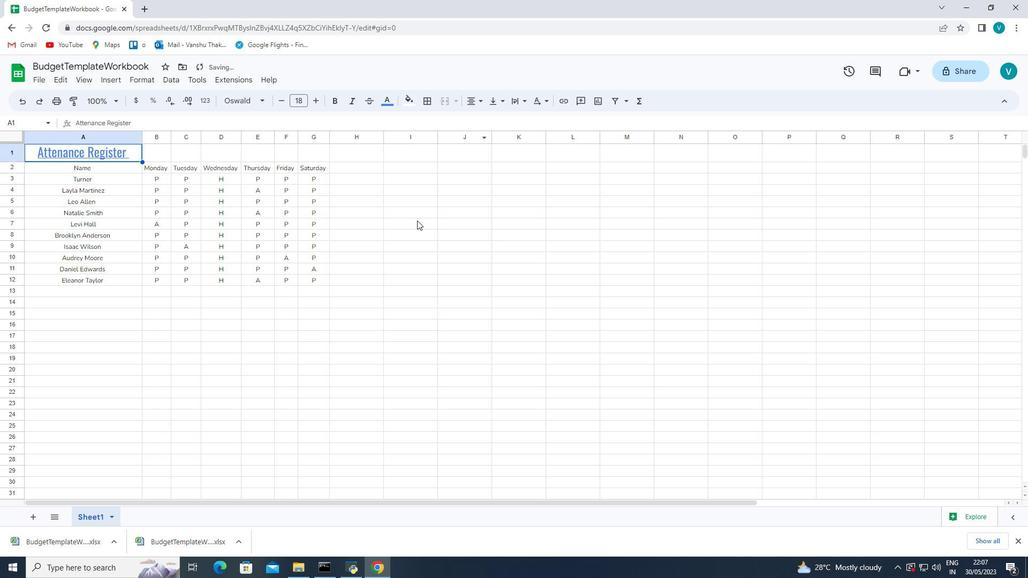 
Action: Mouse moved to (105, 156)
Screenshot: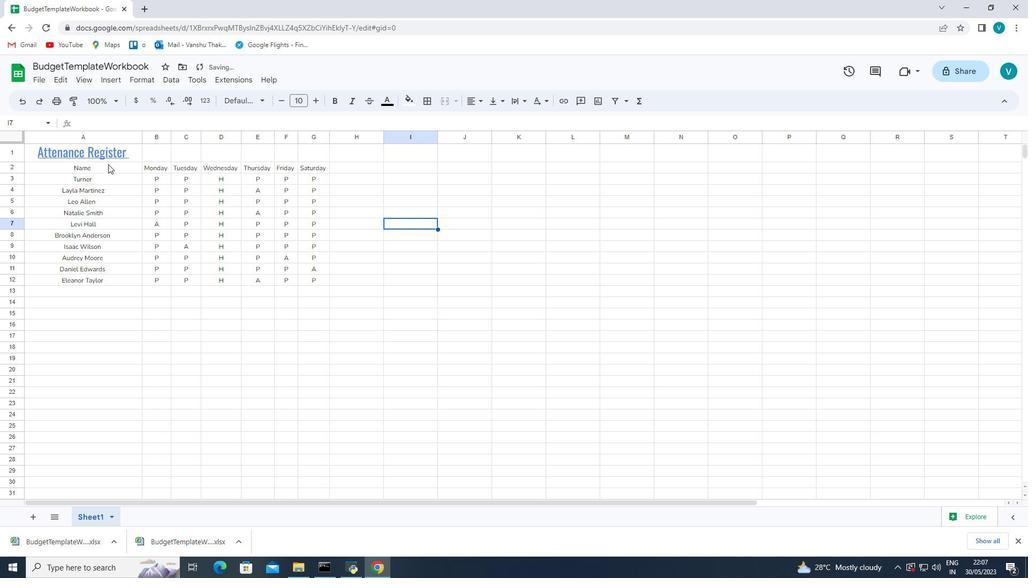
Action: Mouse pressed left at (105, 156)
Screenshot: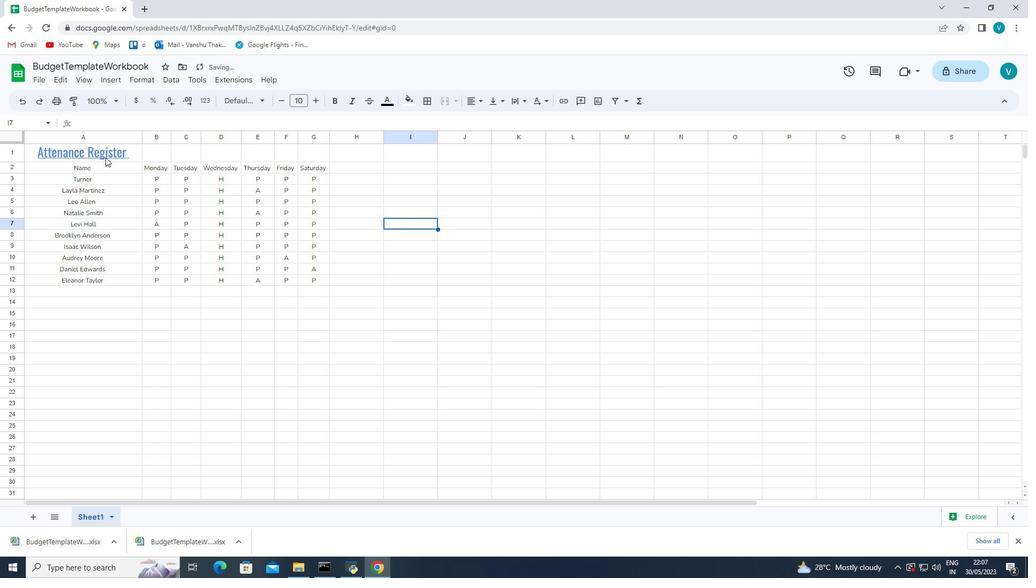 
Action: Mouse moved to (394, 104)
Screenshot: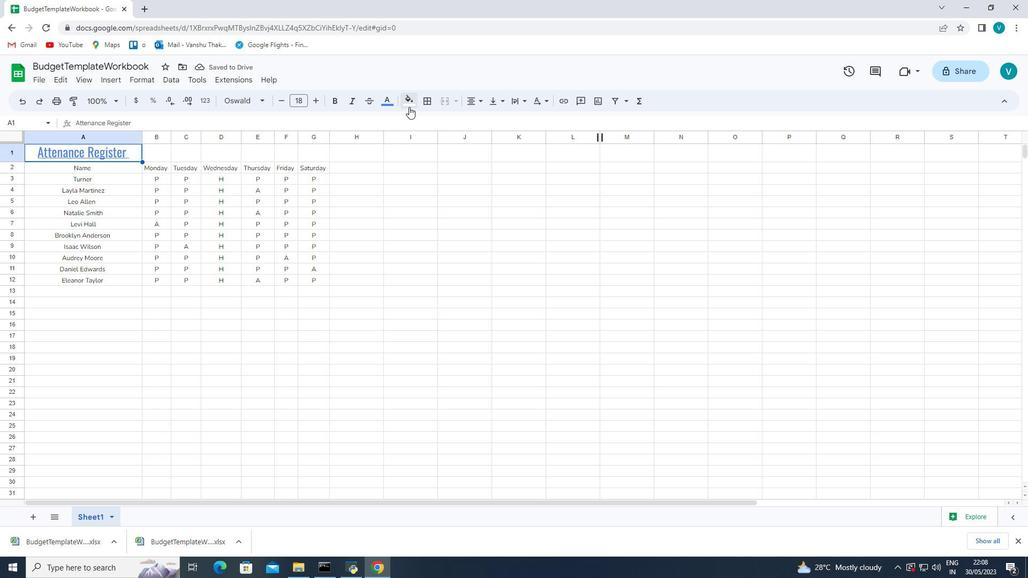 
Action: Mouse pressed left at (394, 104)
Screenshot: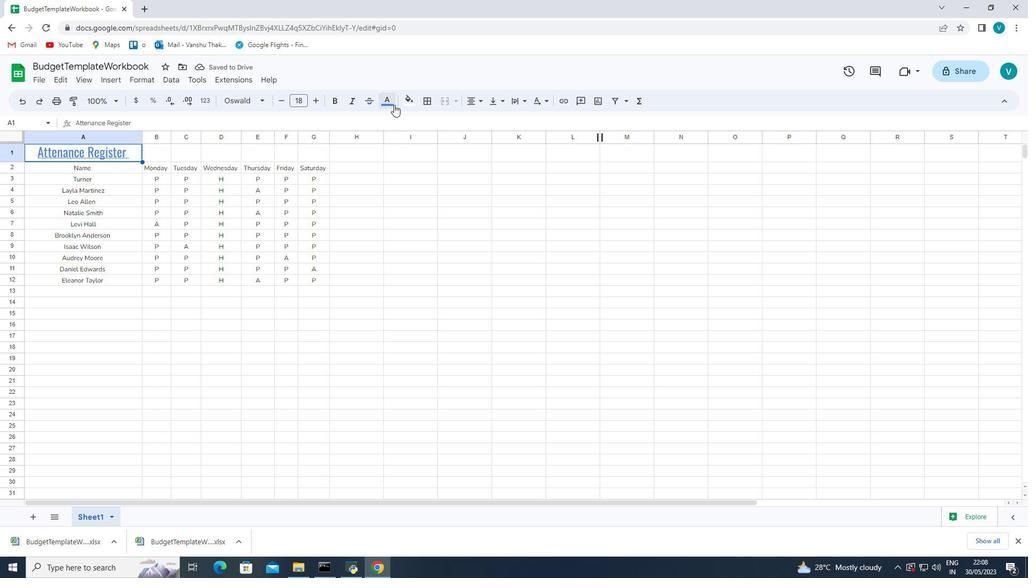 
Action: Mouse moved to (404, 151)
Screenshot: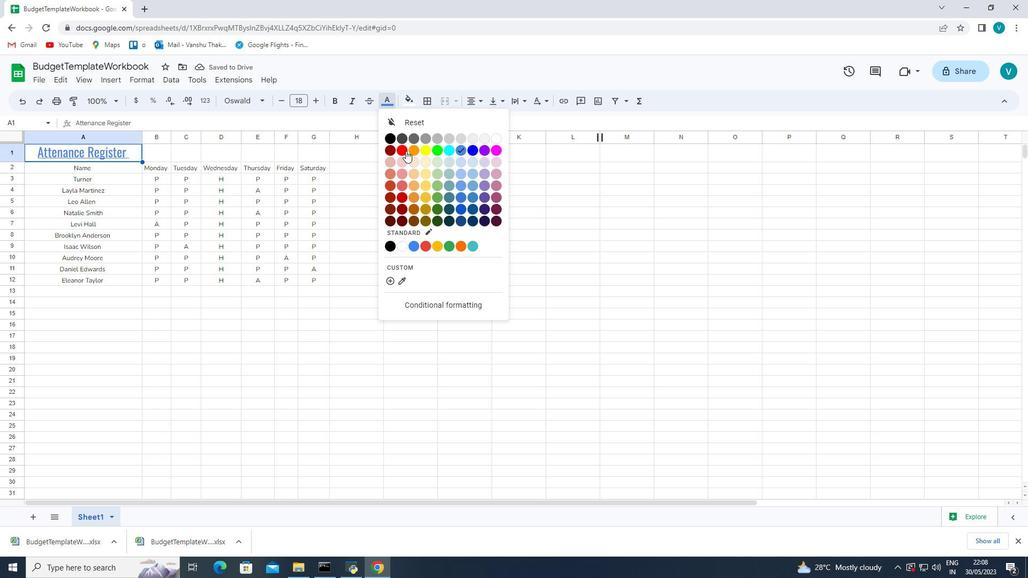 
Action: Mouse pressed left at (404, 151)
Screenshot: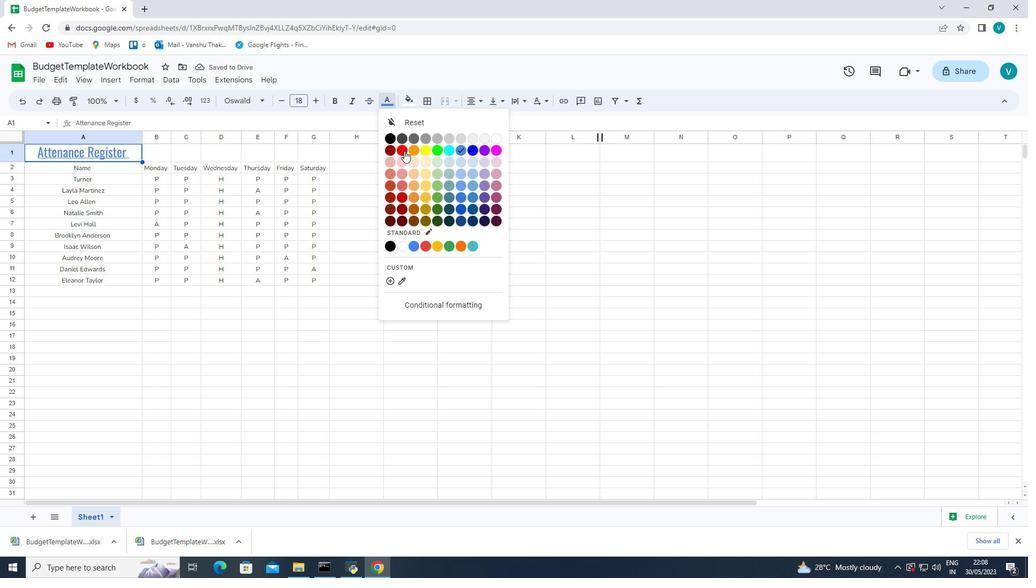 
Action: Mouse moved to (400, 200)
Screenshot: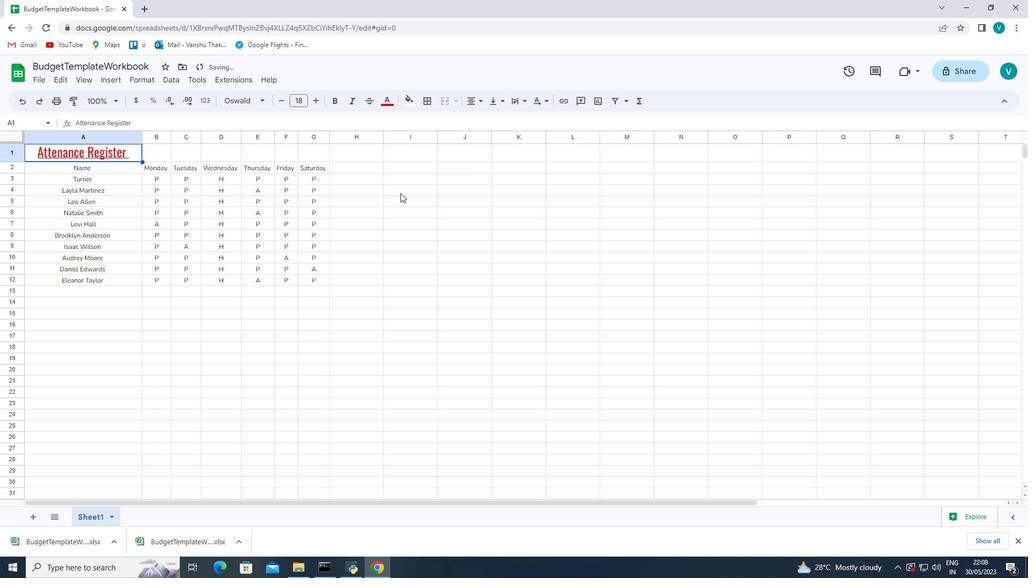 
Action: Mouse pressed left at (400, 200)
Screenshot: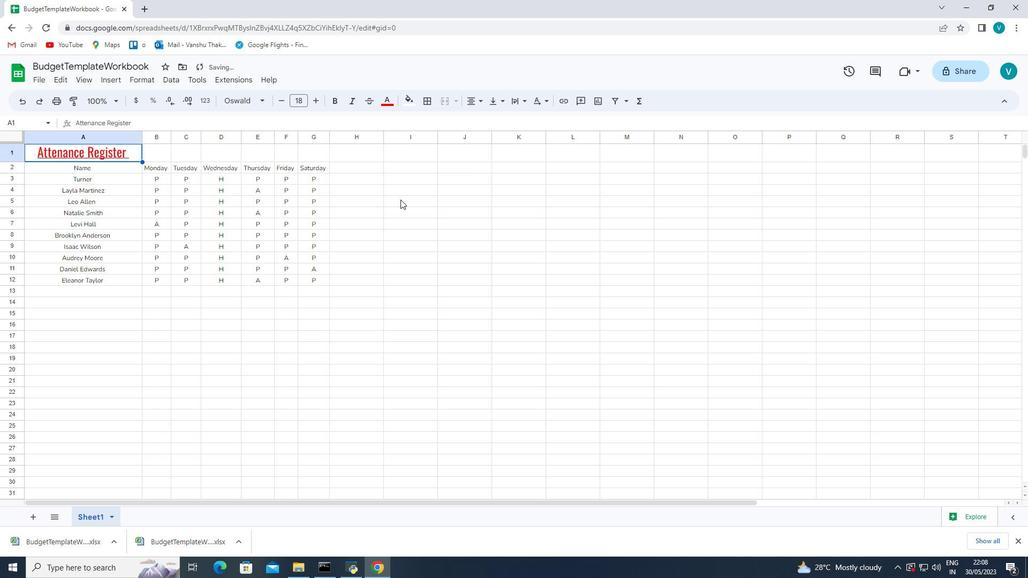 
Action: Mouse moved to (421, 46)
Screenshot: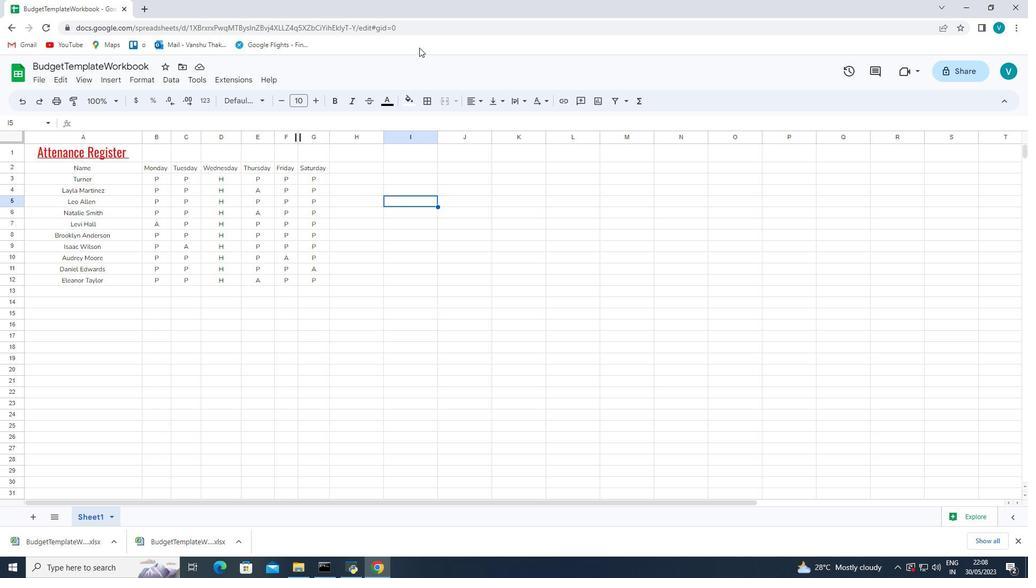 
Action: Mouse scrolled (421, 46) with delta (0, 0)
Screenshot: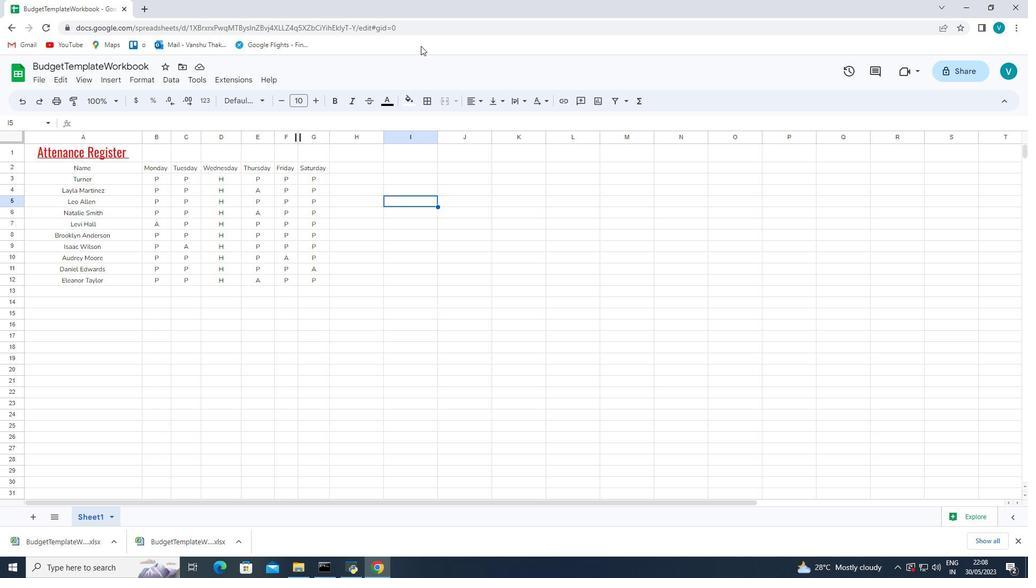 
Action: Mouse moved to (44, 78)
Screenshot: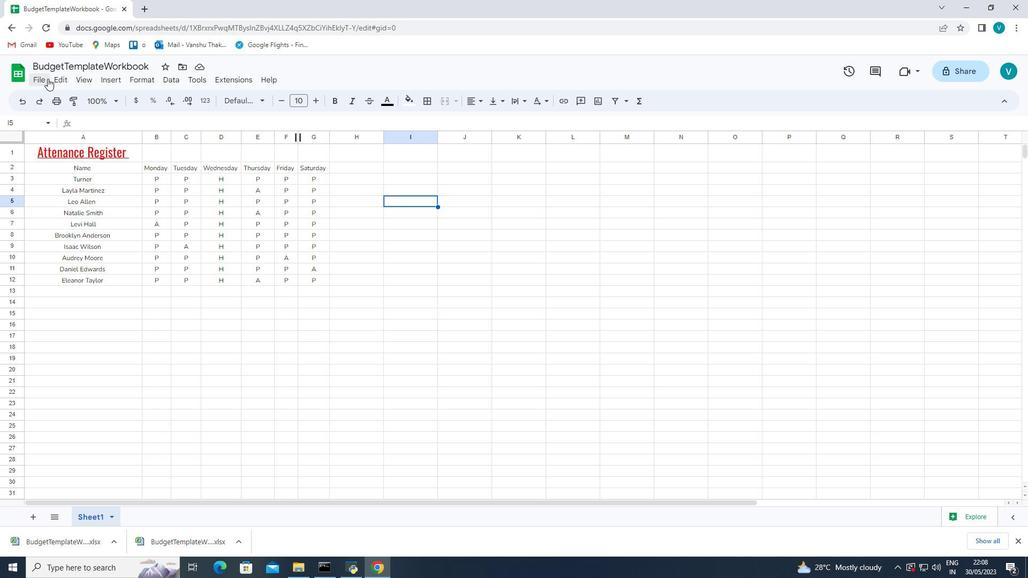 
Action: Mouse pressed left at (44, 78)
Screenshot: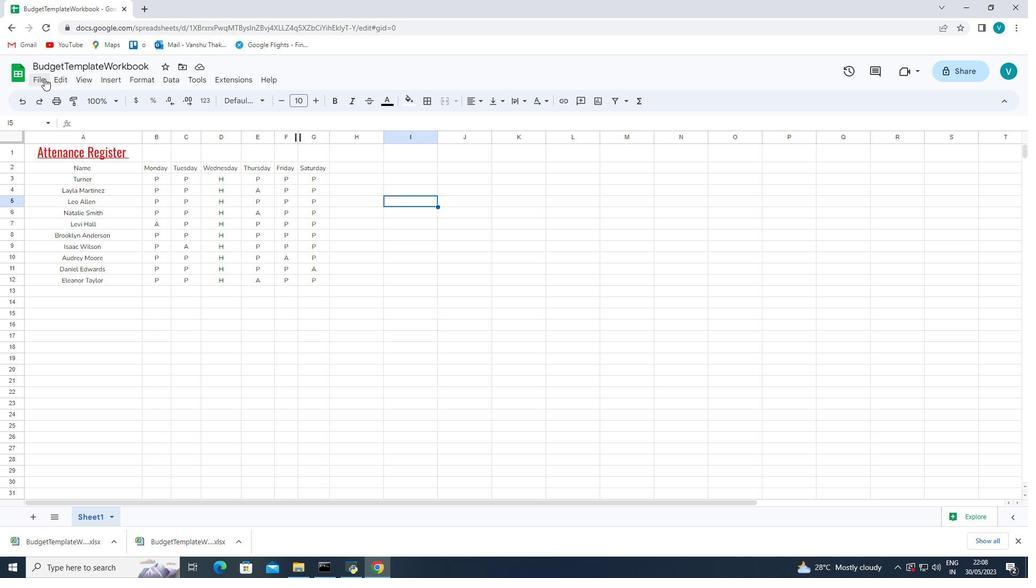 
Action: Mouse moved to (91, 212)
Screenshot: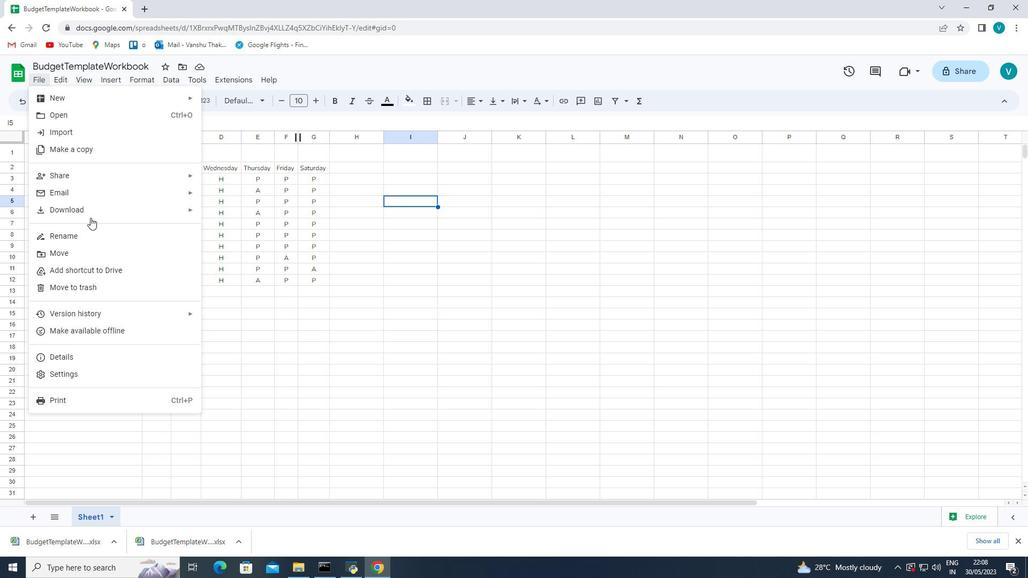 
Action: Mouse pressed left at (91, 212)
Screenshot: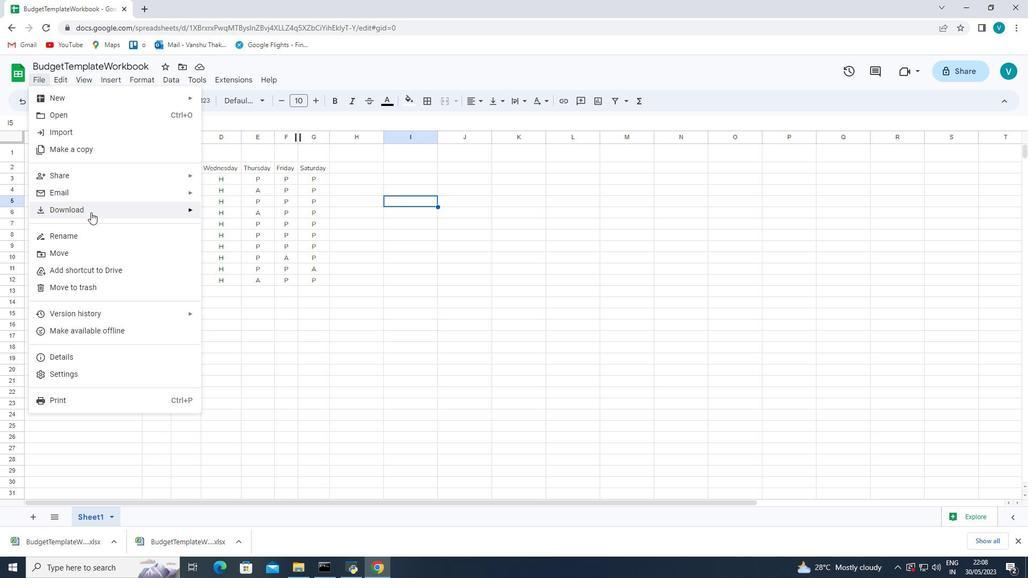 
Action: Mouse moved to (260, 214)
Screenshot: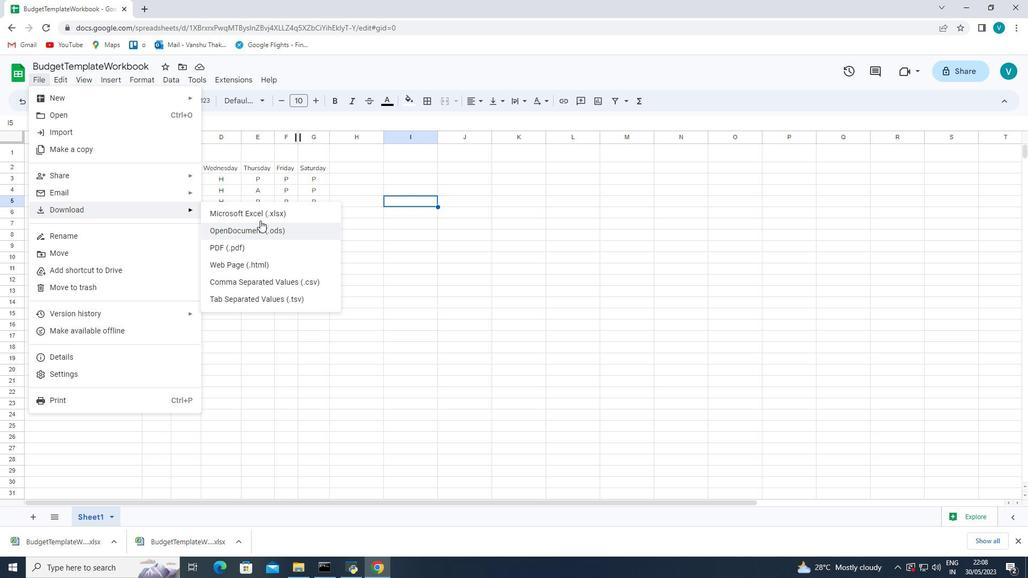 
Action: Mouse pressed left at (260, 214)
Screenshot: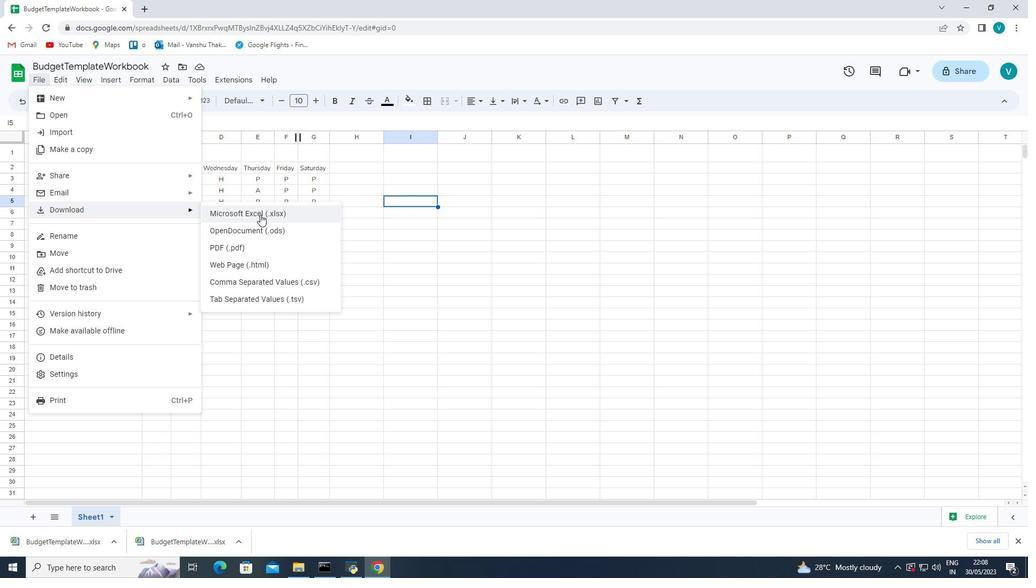 
Action: Mouse moved to (498, 2)
Screenshot: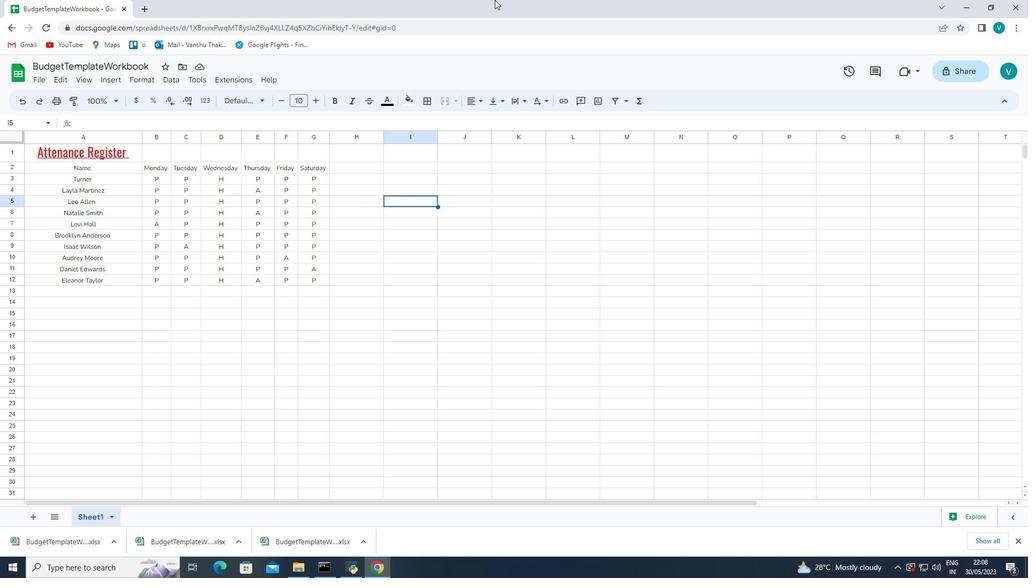 
